 Task: In the  document report.html Use the tool word Count 'and display word count while typing'. Find the word using Dictionary 'commitment'. Below name insert the link: www.instagram.com
Action: Mouse moved to (346, 441)
Screenshot: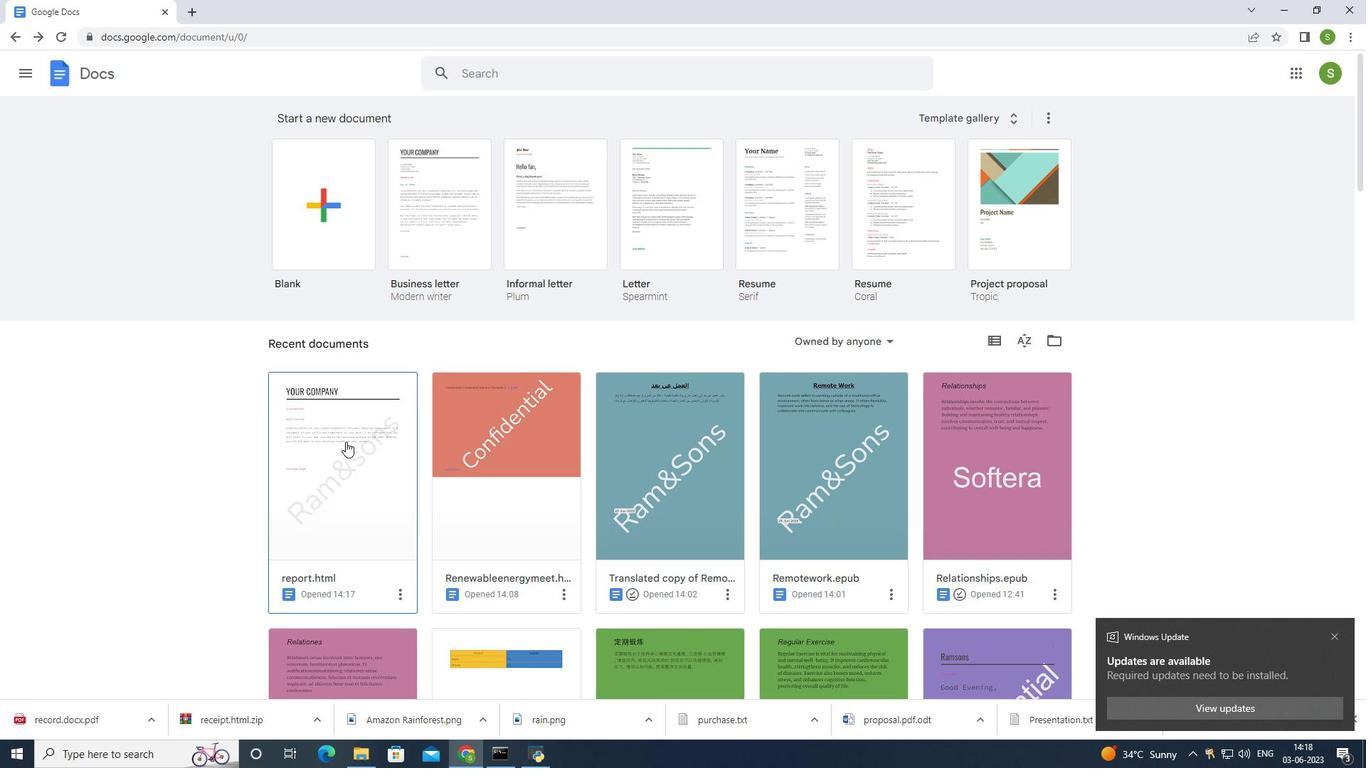 
Action: Mouse pressed left at (346, 441)
Screenshot: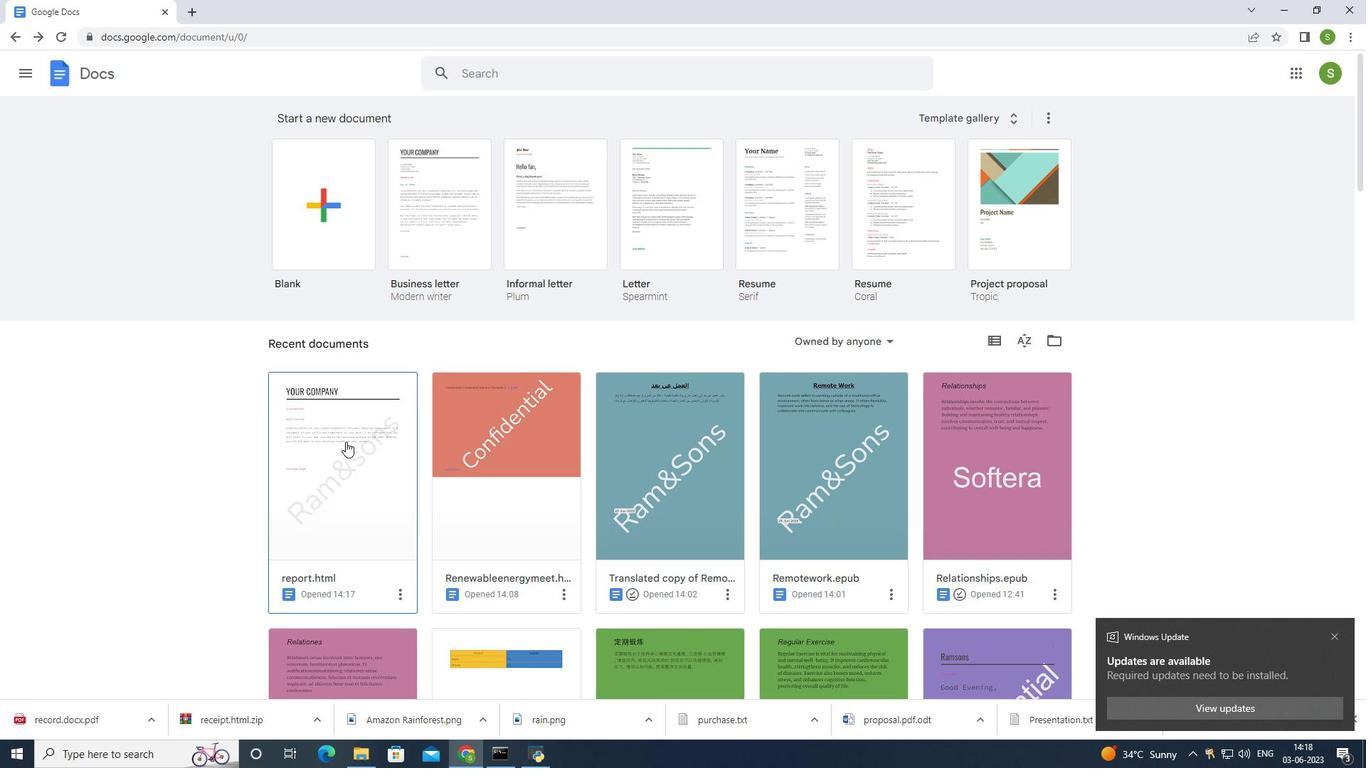 
Action: Mouse moved to (230, 82)
Screenshot: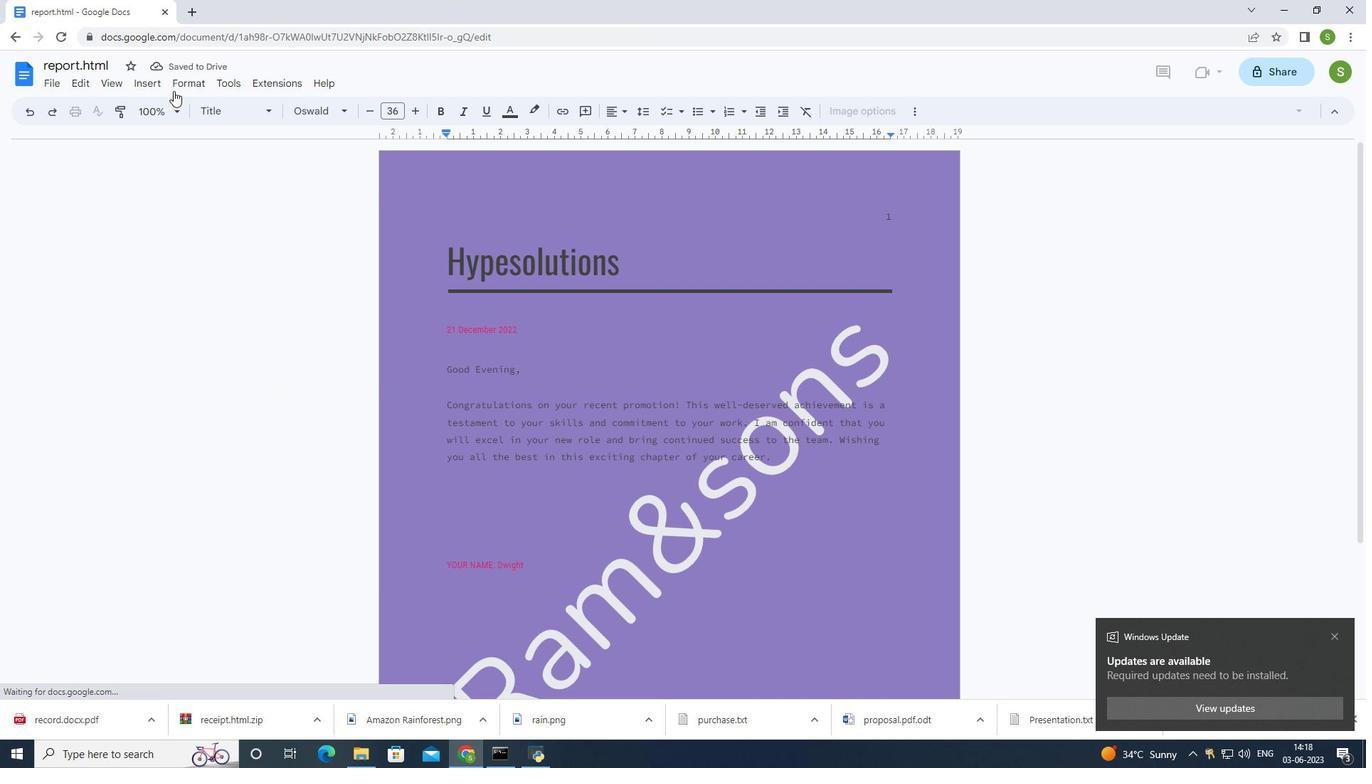 
Action: Mouse pressed left at (230, 82)
Screenshot: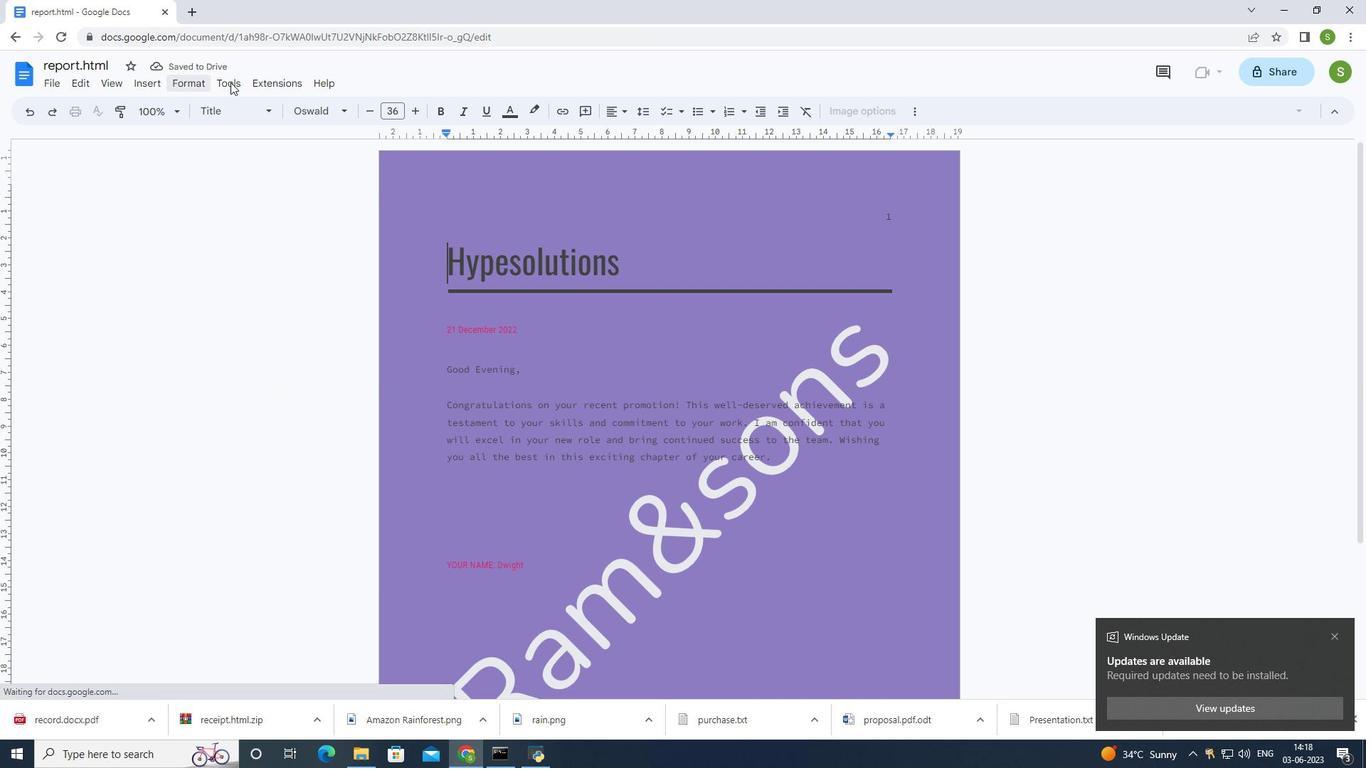 
Action: Mouse moved to (237, 130)
Screenshot: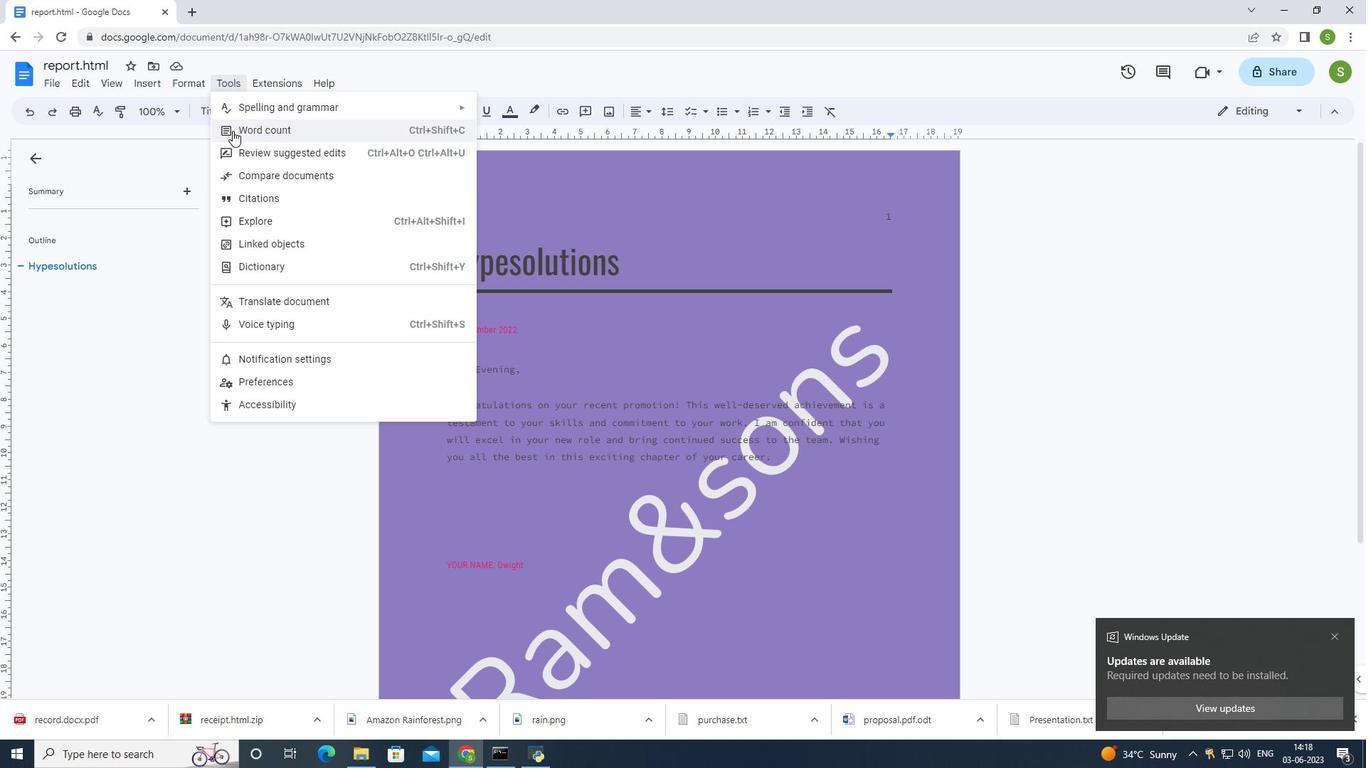 
Action: Mouse pressed left at (237, 130)
Screenshot: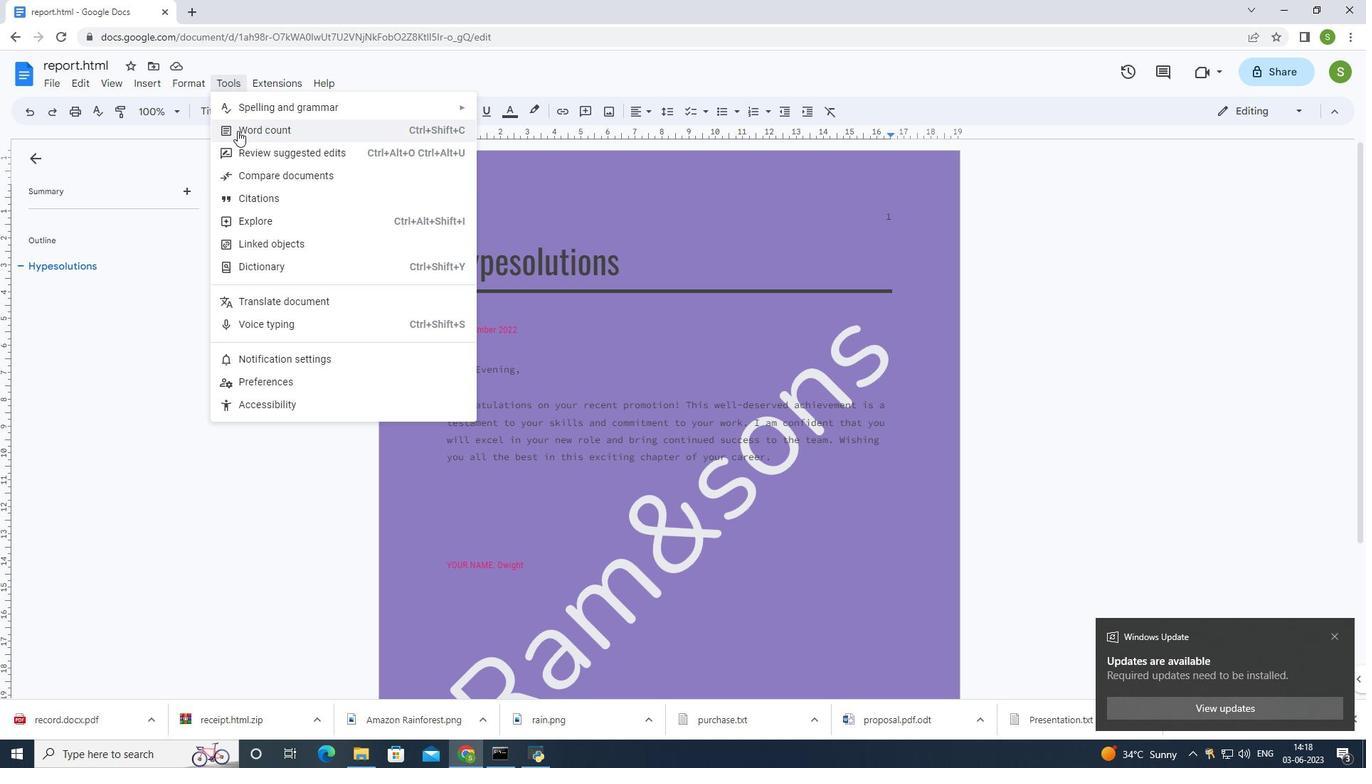 
Action: Mouse moved to (590, 438)
Screenshot: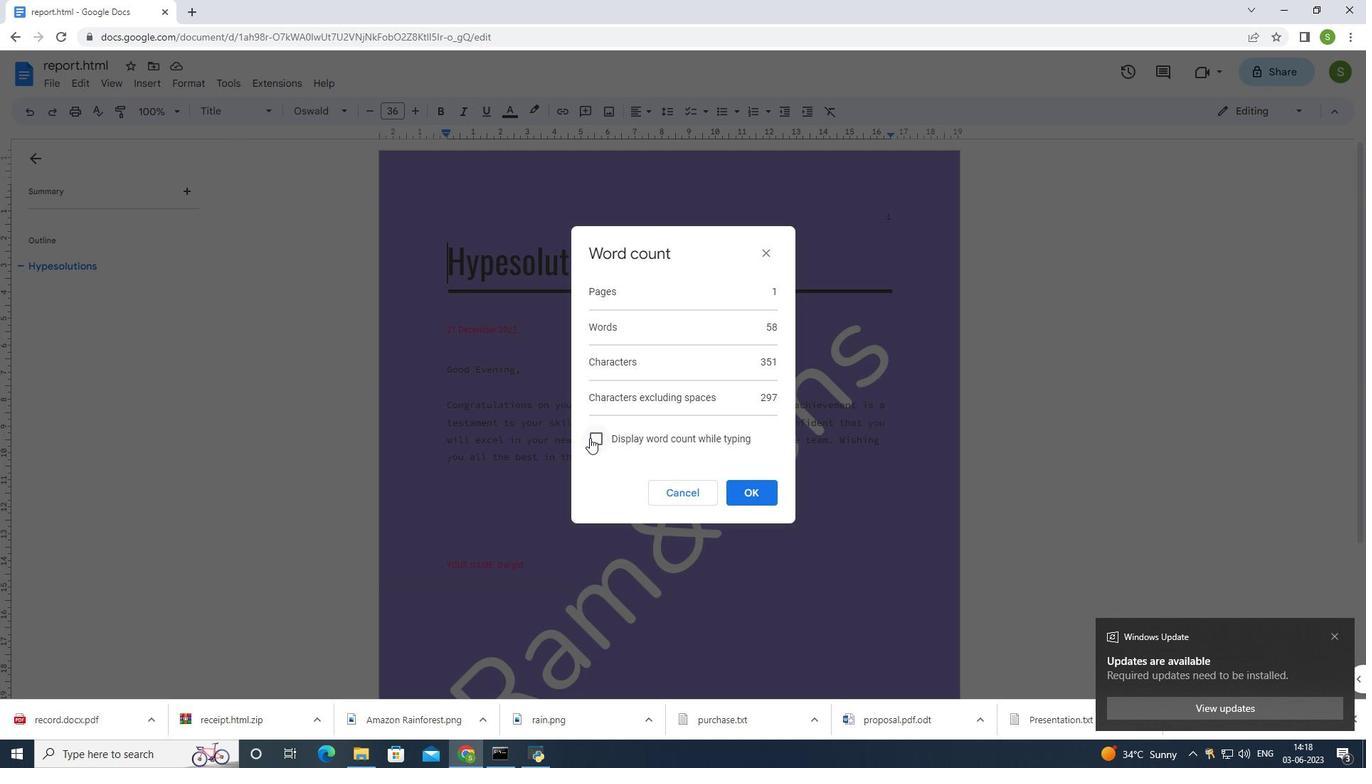 
Action: Mouse pressed left at (590, 438)
Screenshot: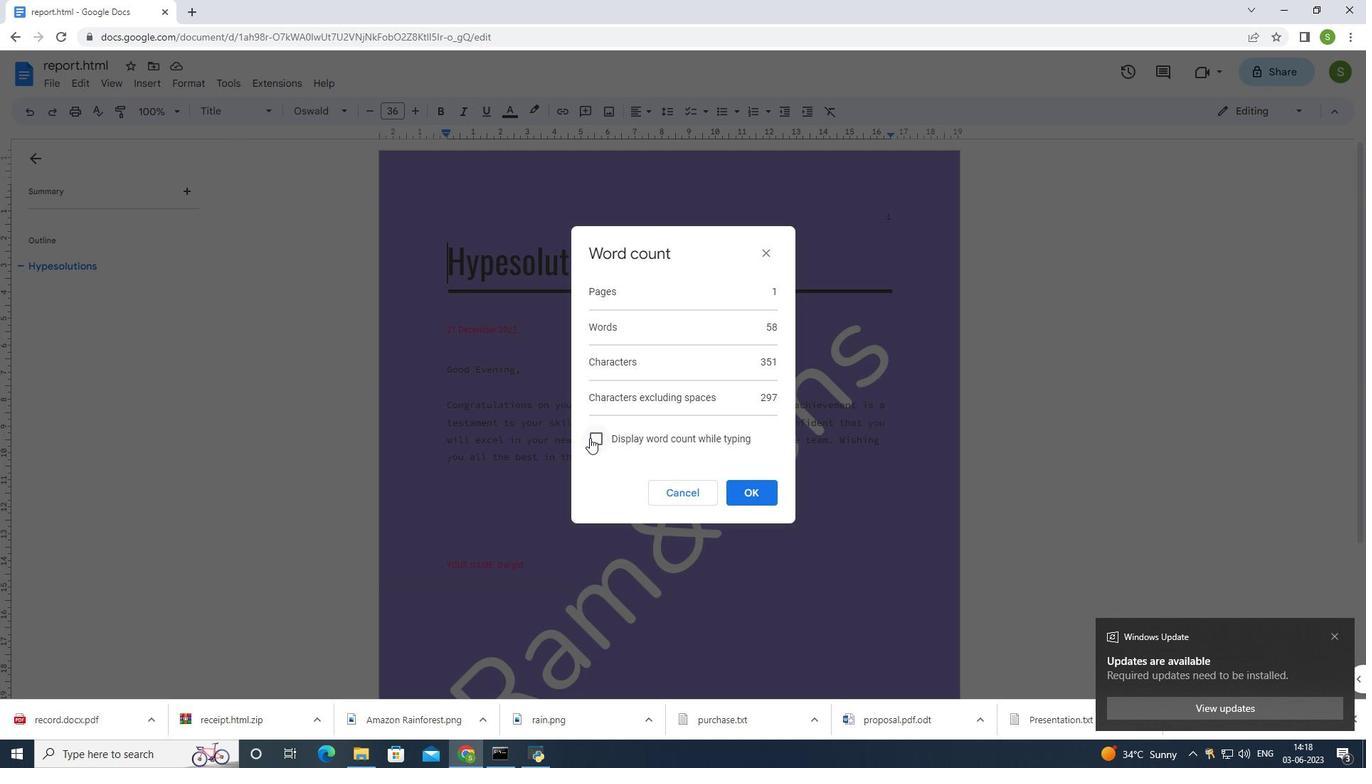 
Action: Mouse moved to (764, 496)
Screenshot: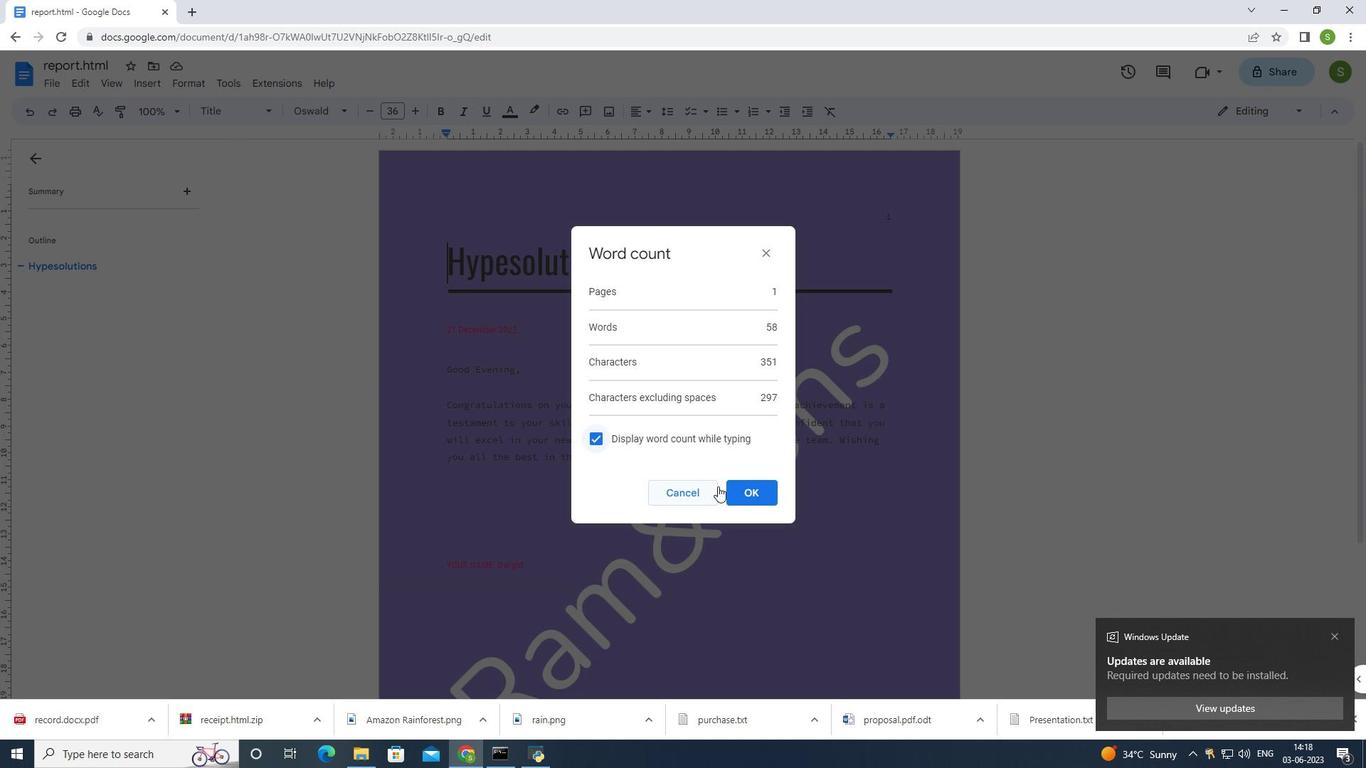 
Action: Mouse pressed left at (764, 496)
Screenshot: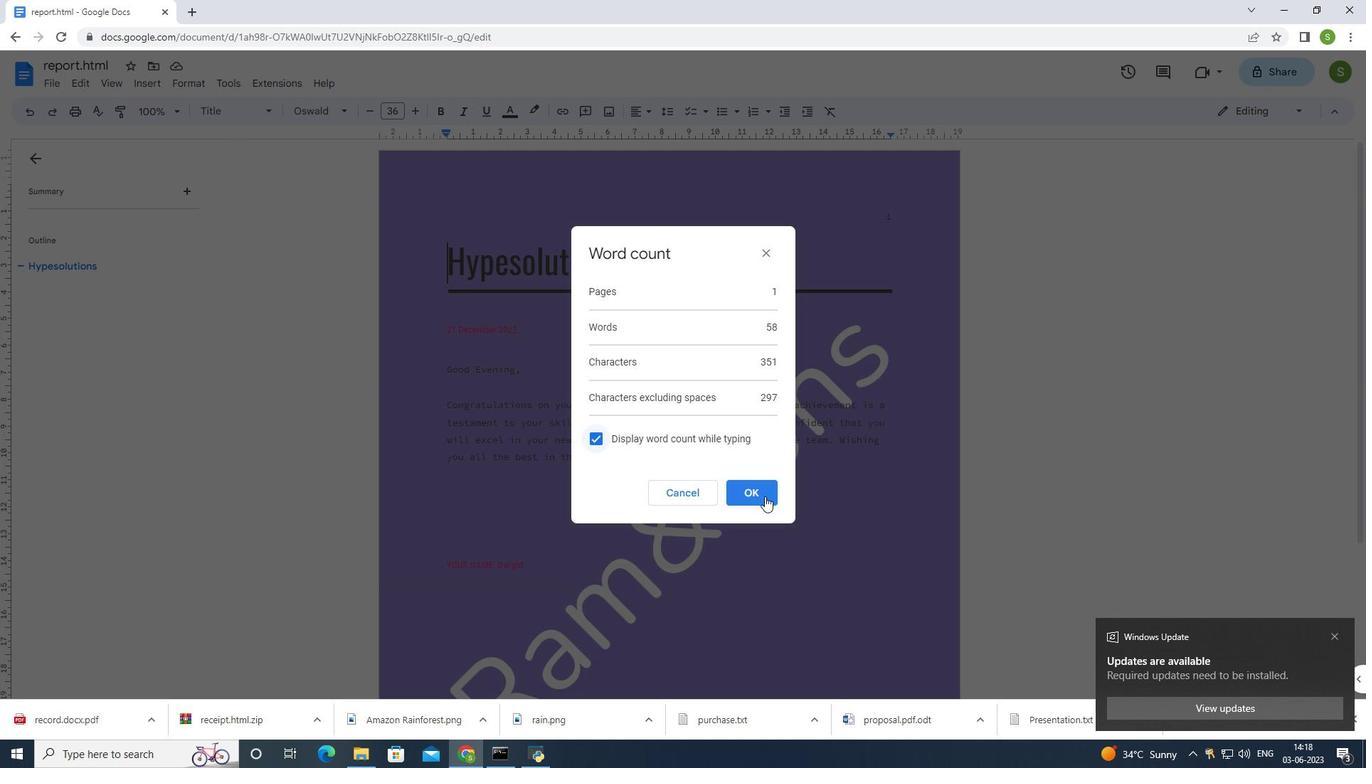 
Action: Mouse moved to (227, 83)
Screenshot: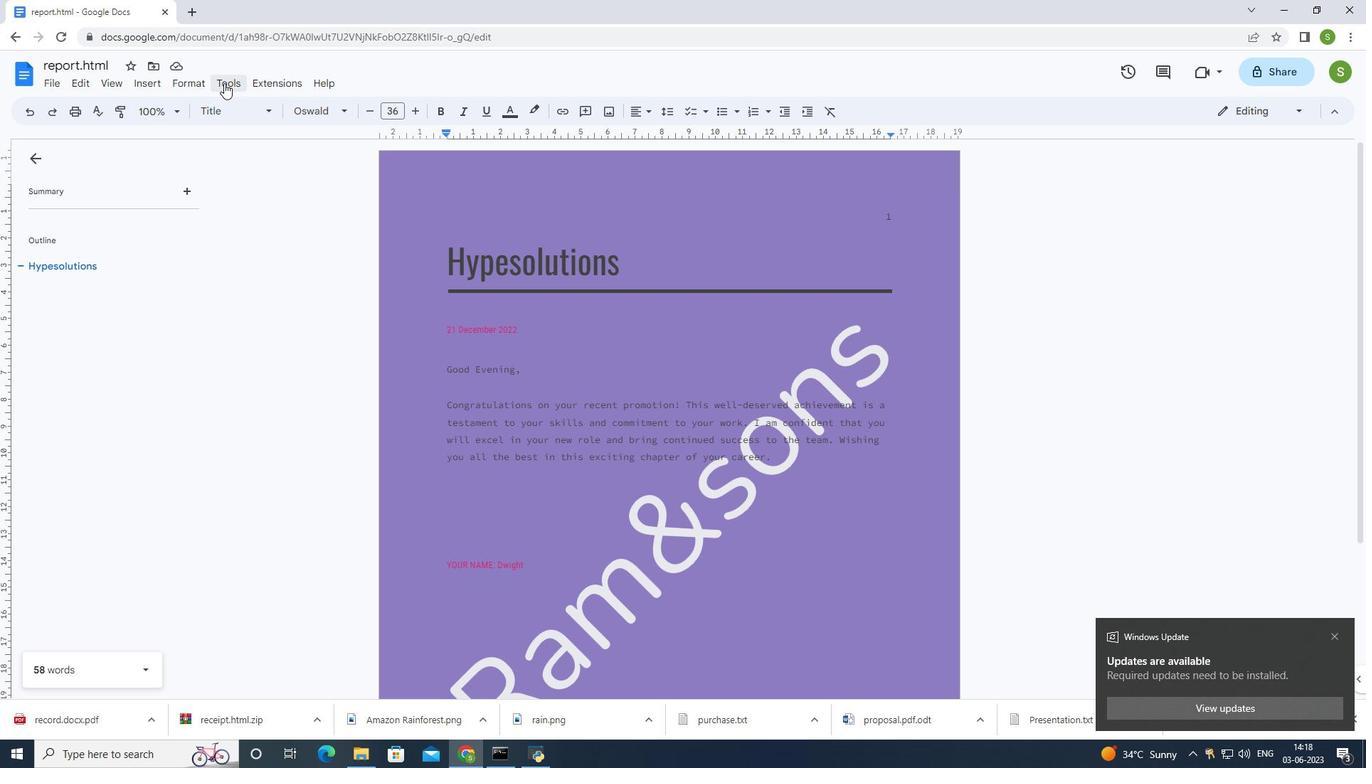 
Action: Mouse pressed left at (227, 83)
Screenshot: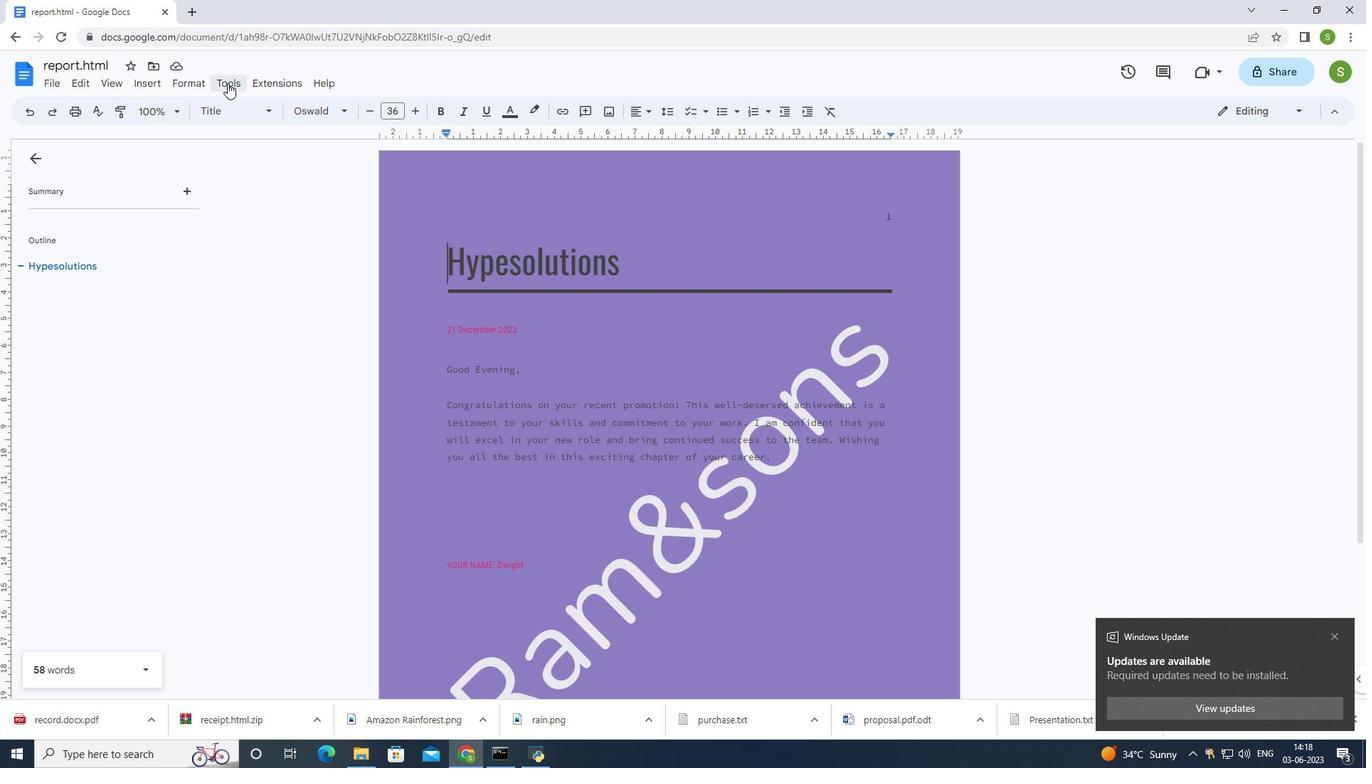 
Action: Mouse moved to (237, 270)
Screenshot: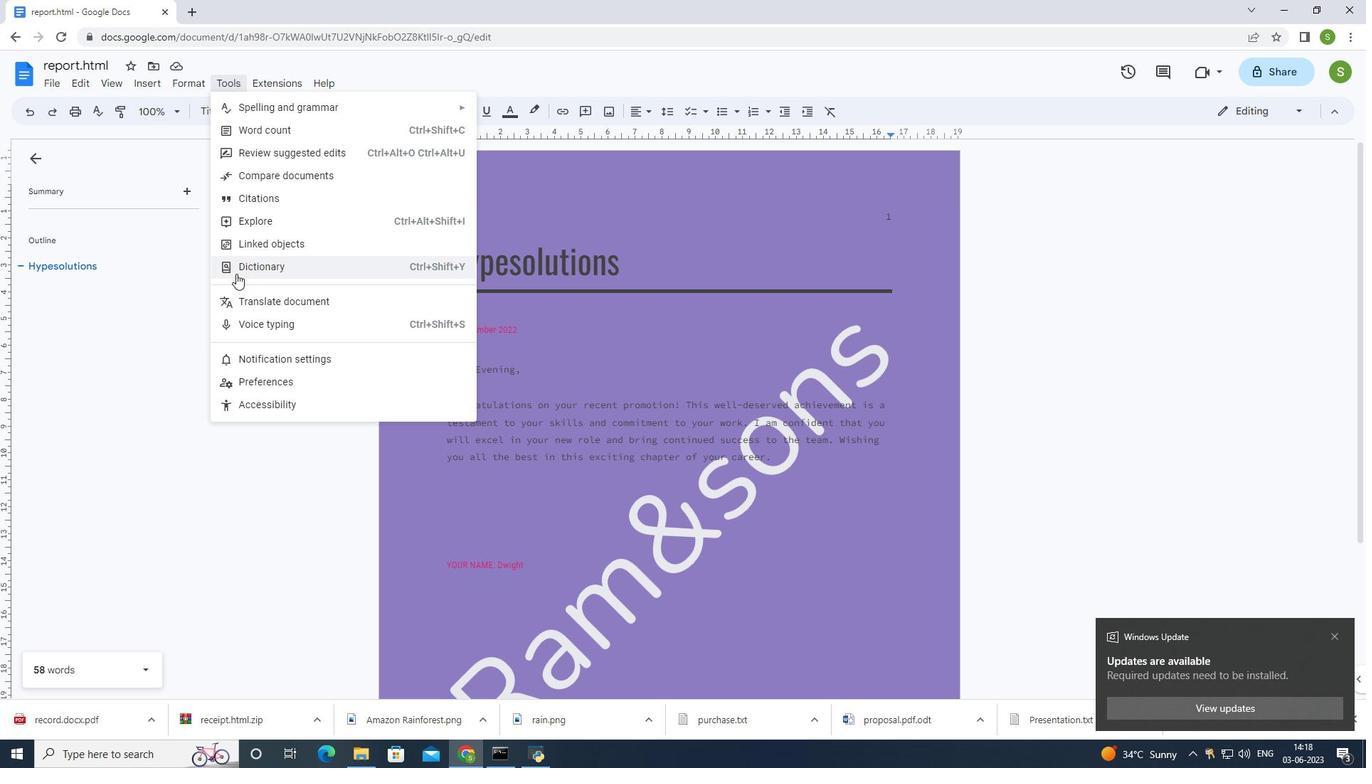 
Action: Mouse pressed left at (237, 270)
Screenshot: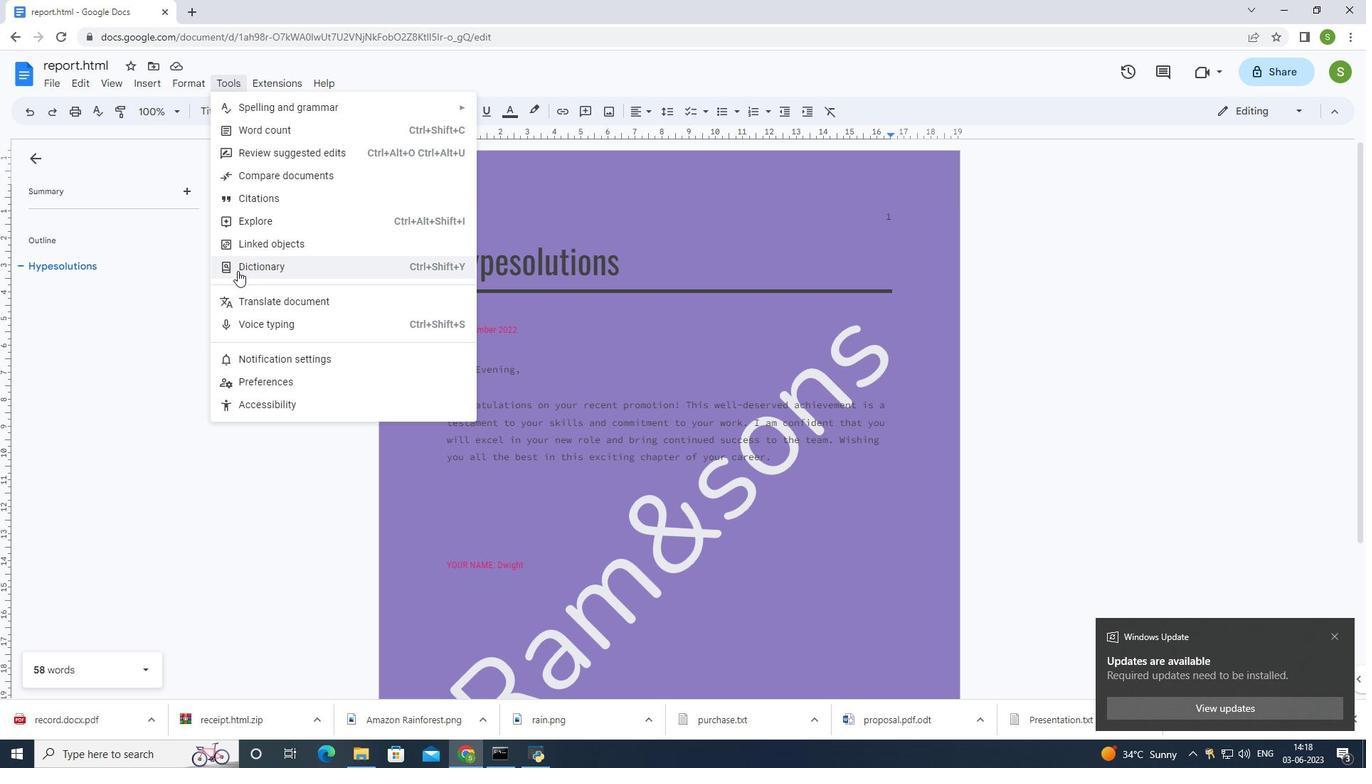 
Action: Mouse moved to (1243, 157)
Screenshot: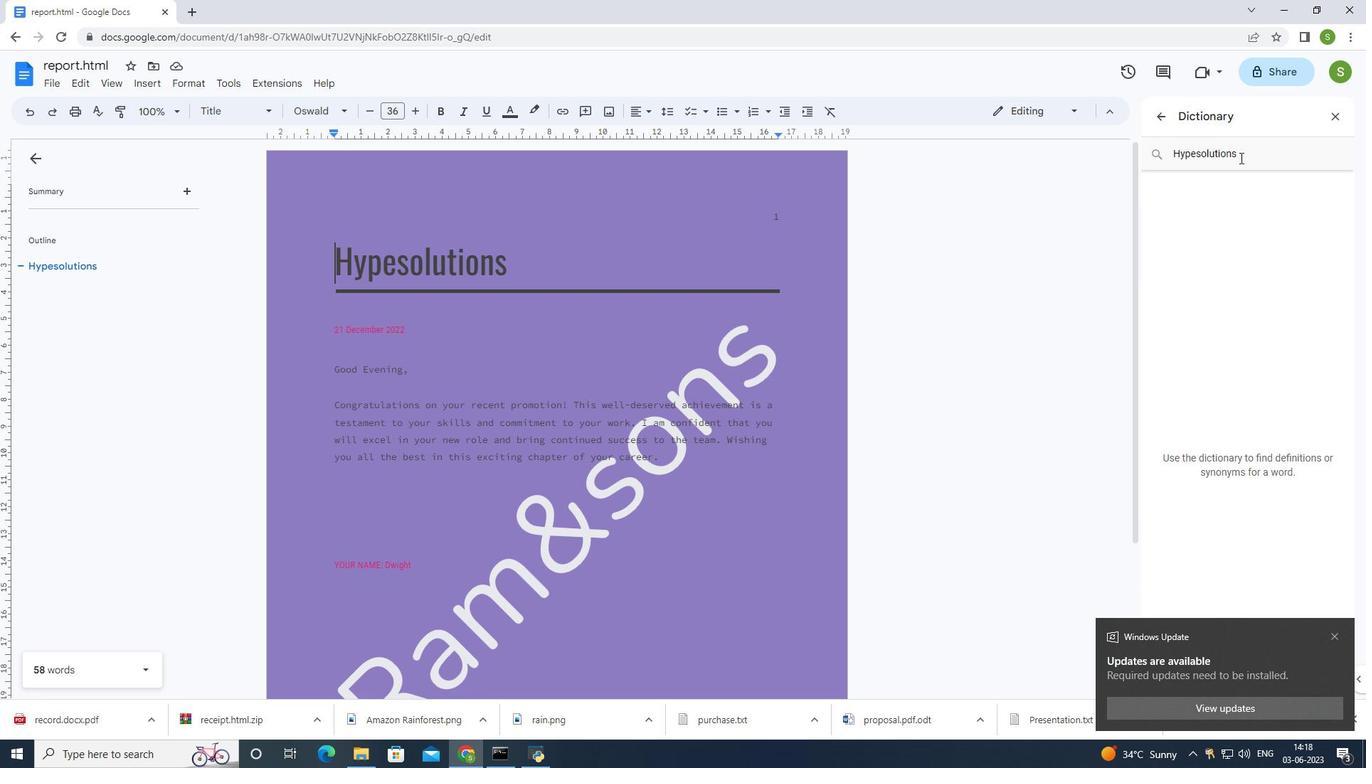 
Action: Mouse pressed left at (1243, 157)
Screenshot: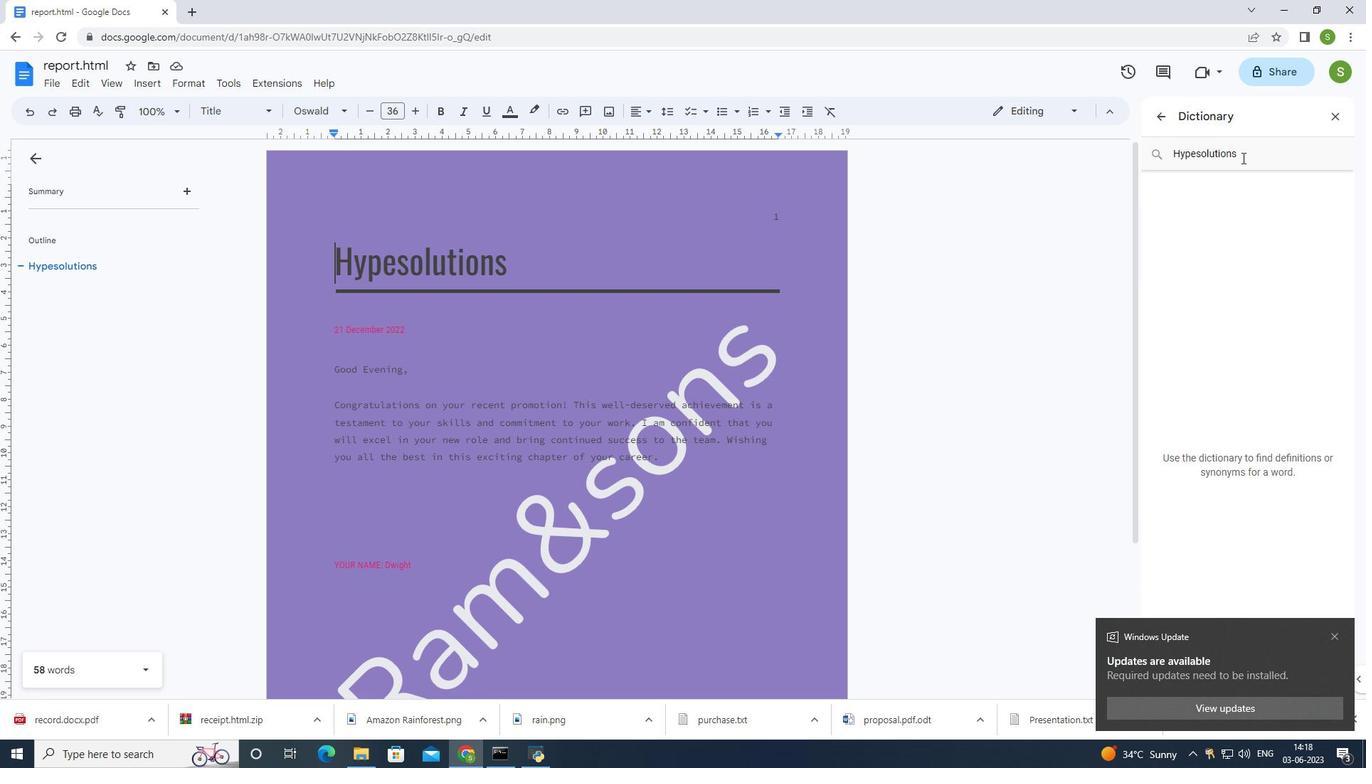 
Action: Mouse moved to (1243, 157)
Screenshot: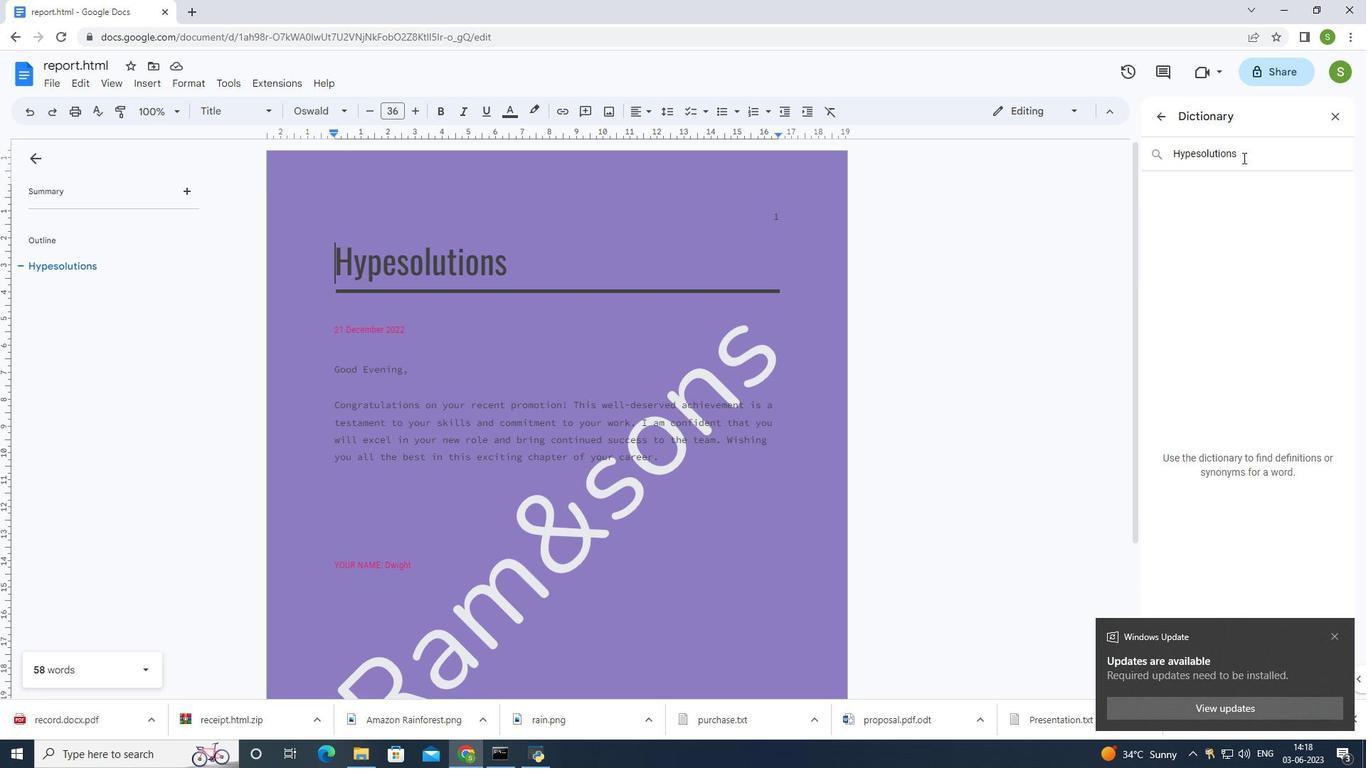 
Action: Key pressed <Key.backspace>
Screenshot: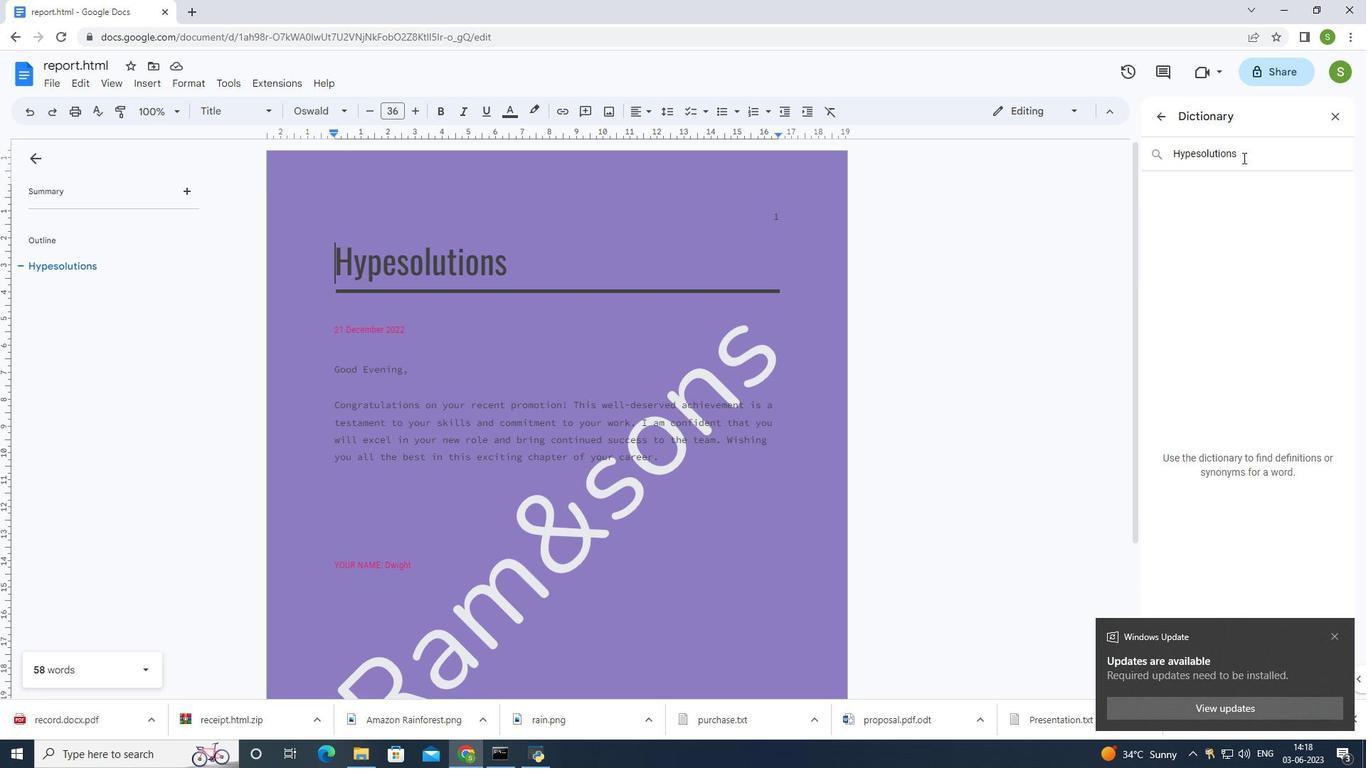 
Action: Mouse moved to (1243, 157)
Screenshot: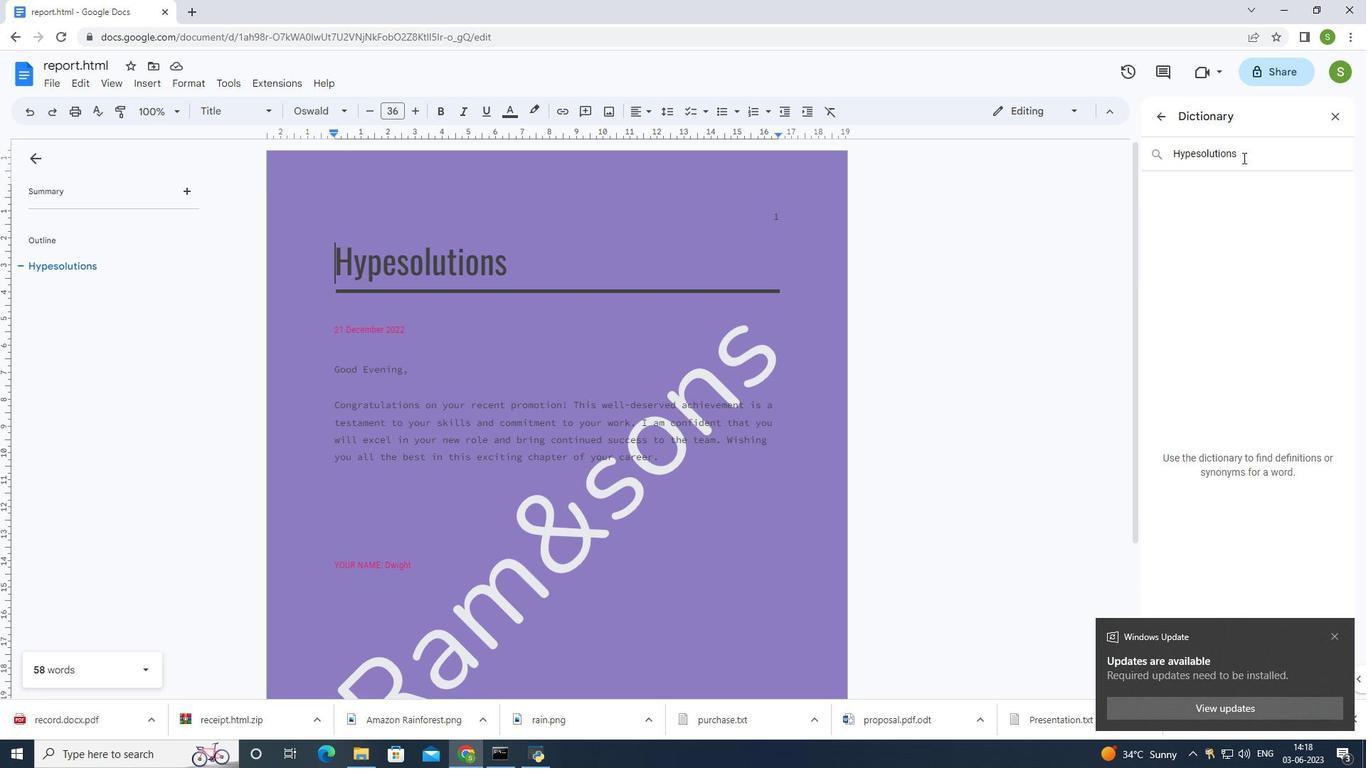 
Action: Key pressed <Key.backspace><Key.backspace><Key.backspace><Key.backspace><Key.backspace><Key.backspace><Key.backspace><Key.backspace><Key.backspace><Key.backspace><Key.backspace><Key.backspace><Key.backspace><Key.backspace>commitment<Key.enter>
Screenshot: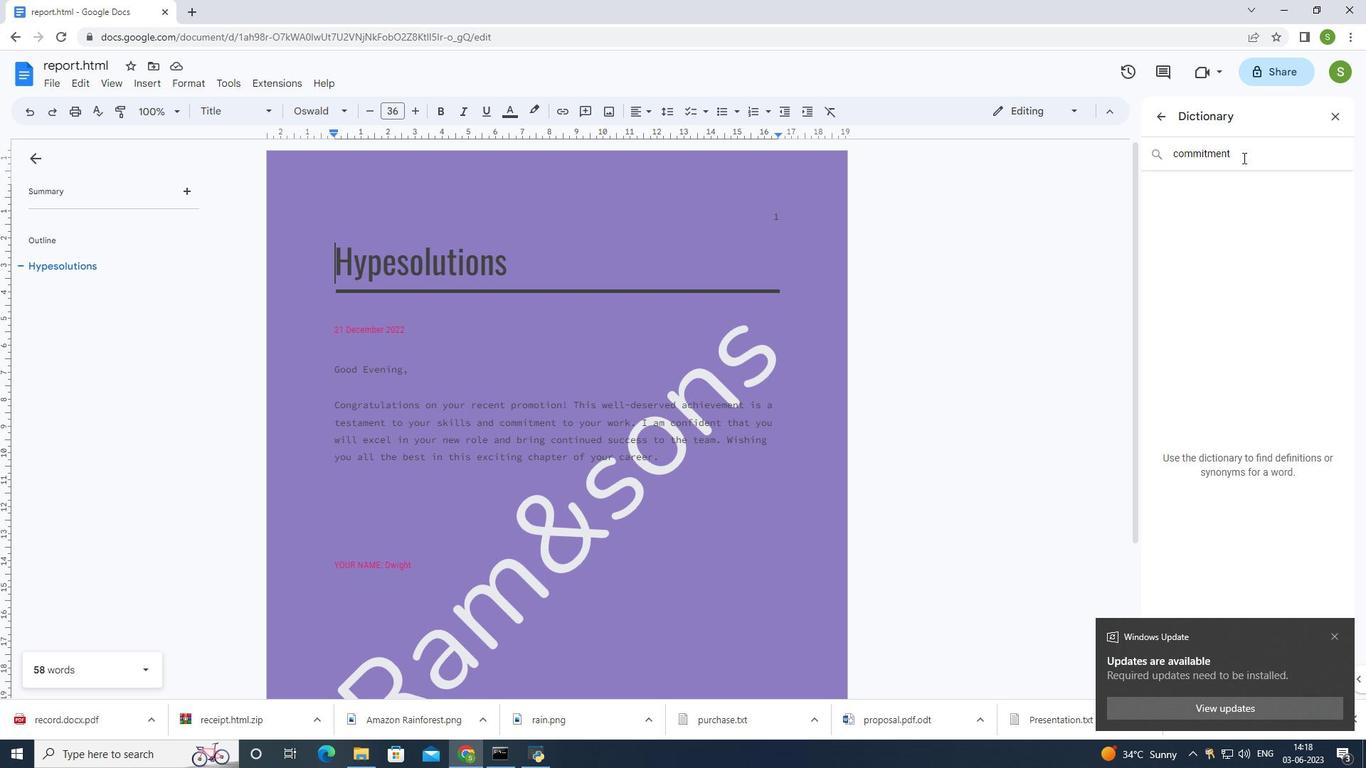 
Action: Mouse moved to (889, 332)
Screenshot: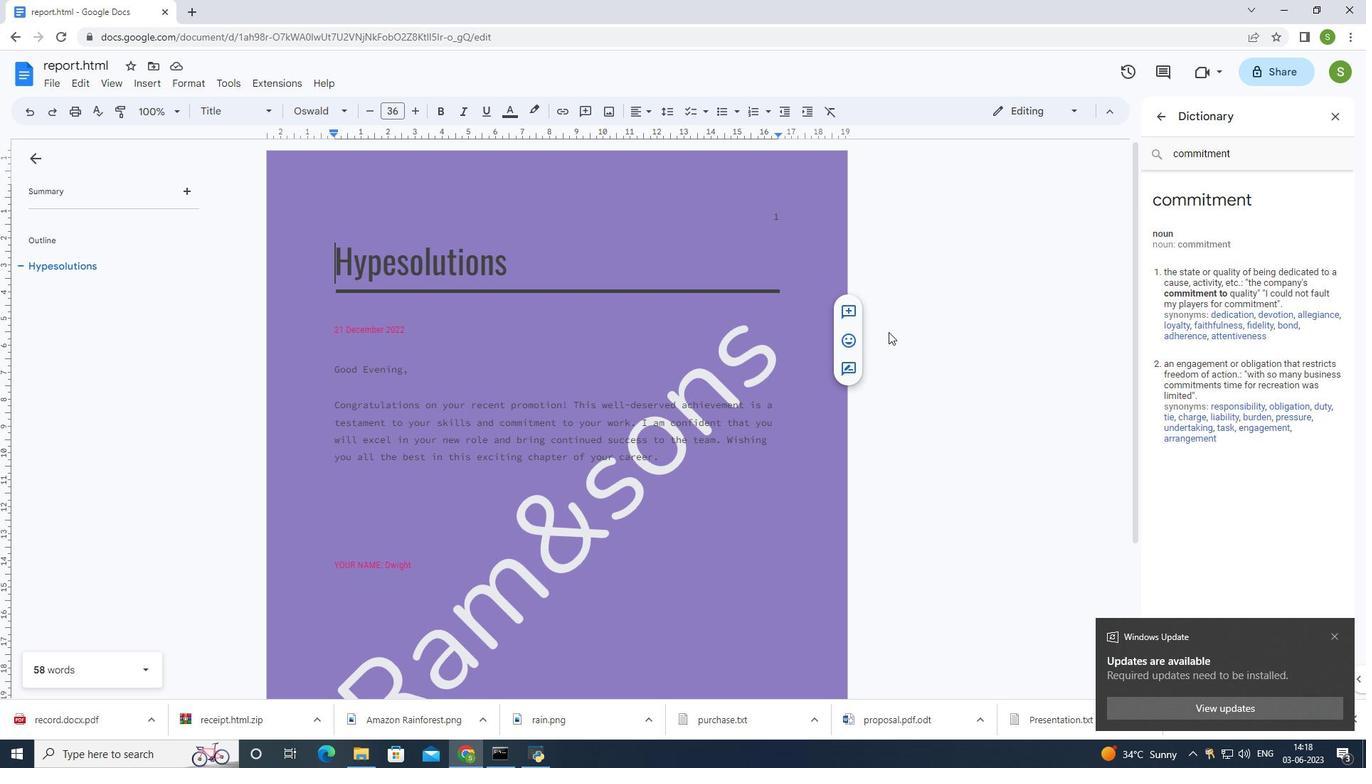 
Action: Mouse scrolled (889, 331) with delta (0, 0)
Screenshot: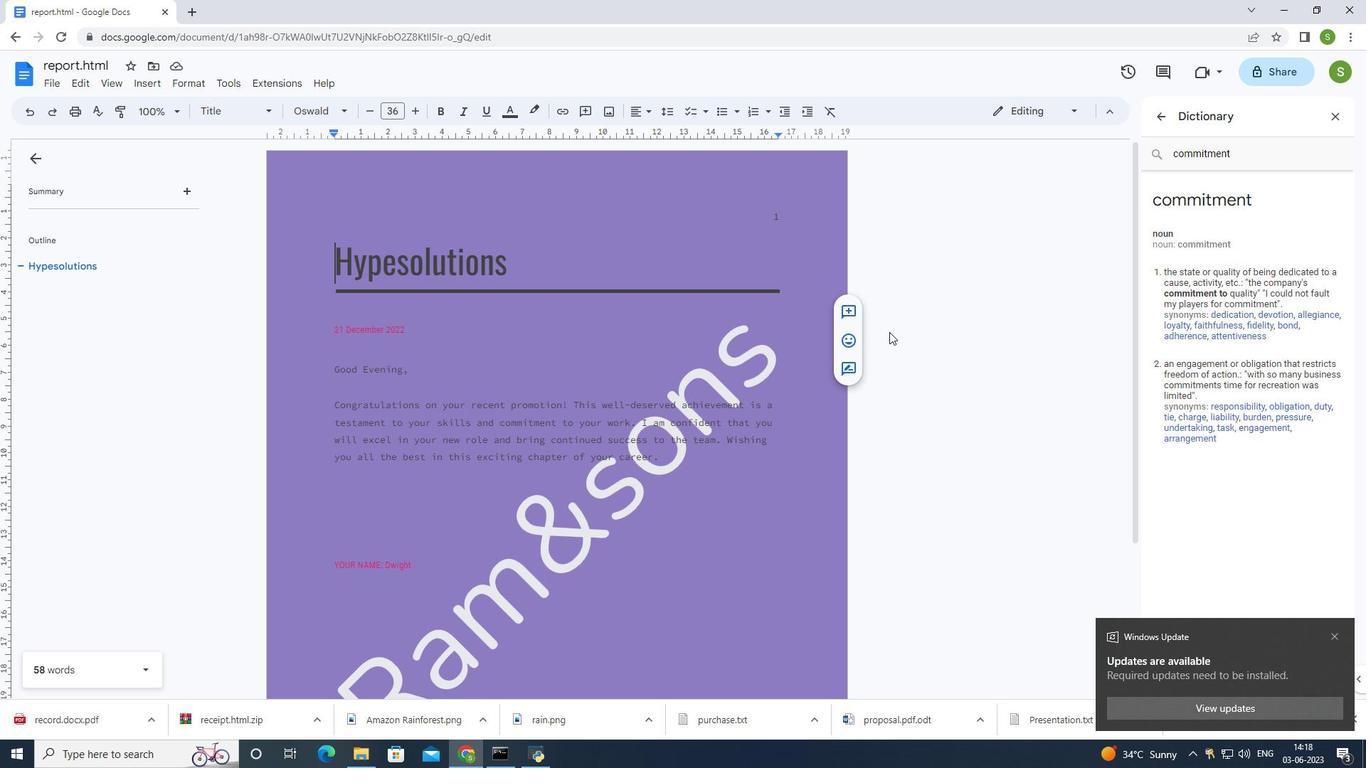 
Action: Mouse scrolled (889, 331) with delta (0, 0)
Screenshot: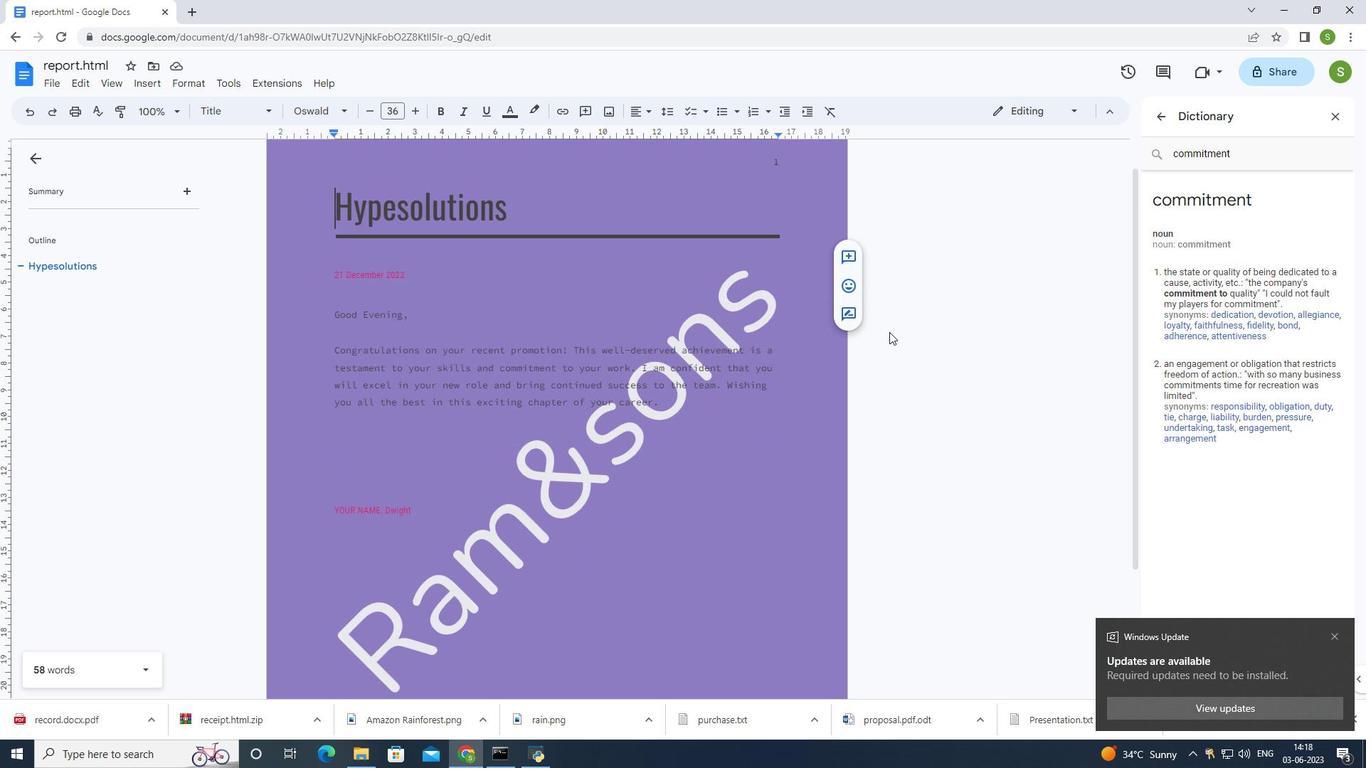 
Action: Mouse scrolled (889, 331) with delta (0, 0)
Screenshot: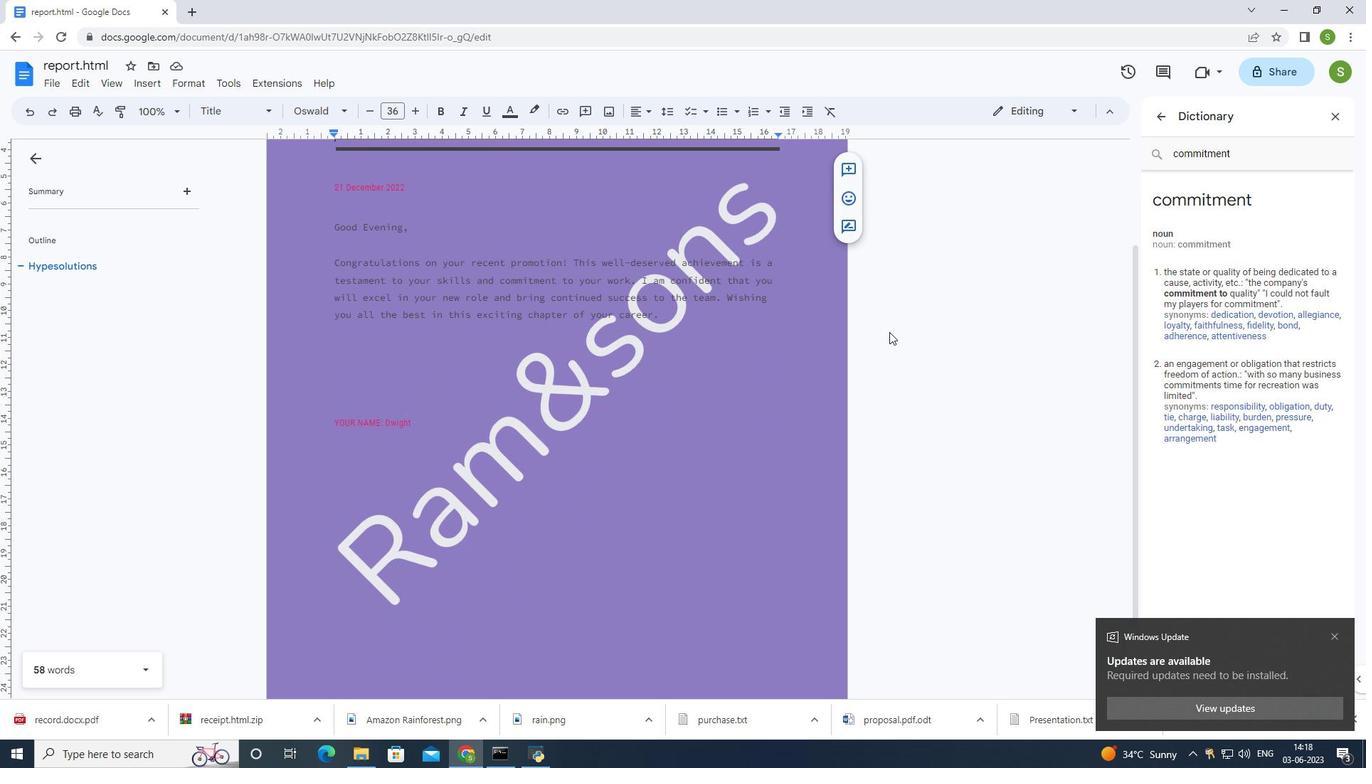 
Action: Mouse moved to (421, 345)
Screenshot: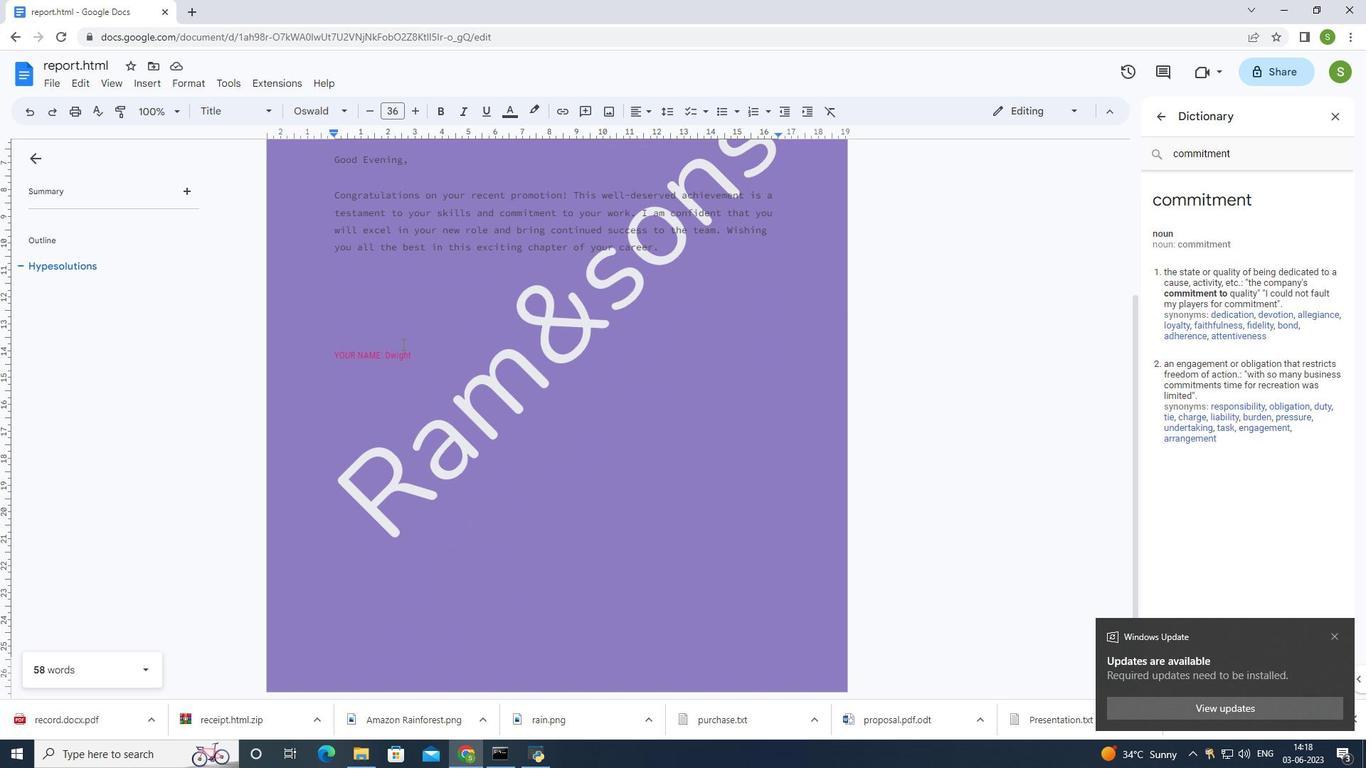 
Action: Mouse pressed left at (421, 345)
Screenshot: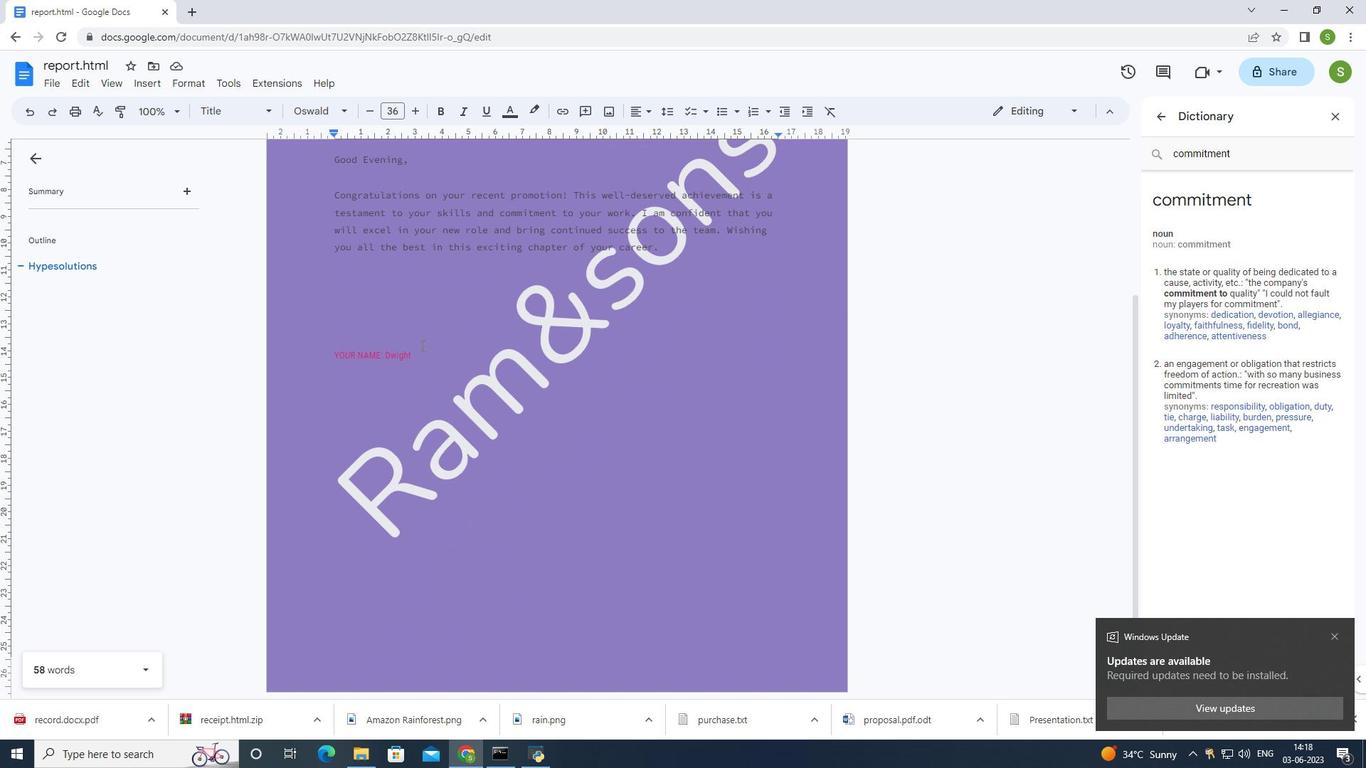 
Action: Mouse moved to (433, 345)
Screenshot: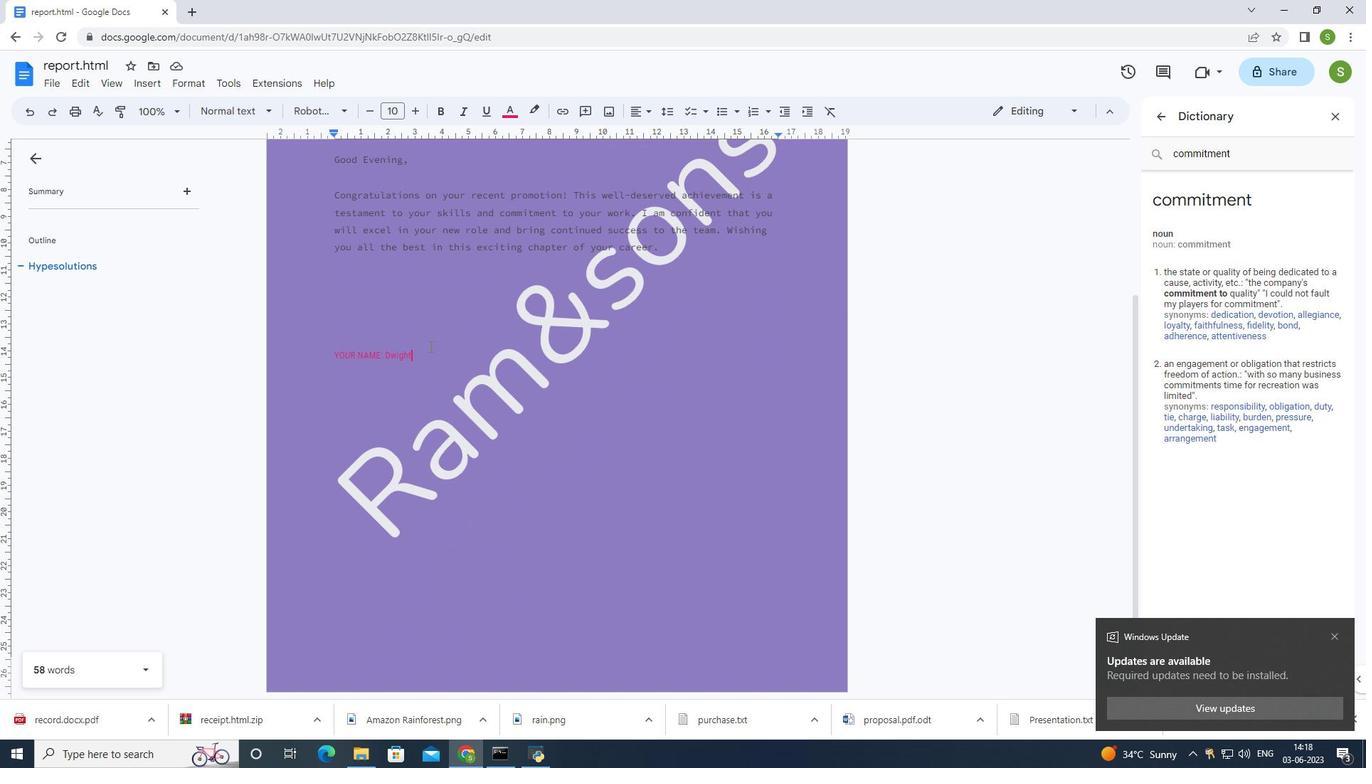 
Action: Key pressed <Key.enter>
Screenshot: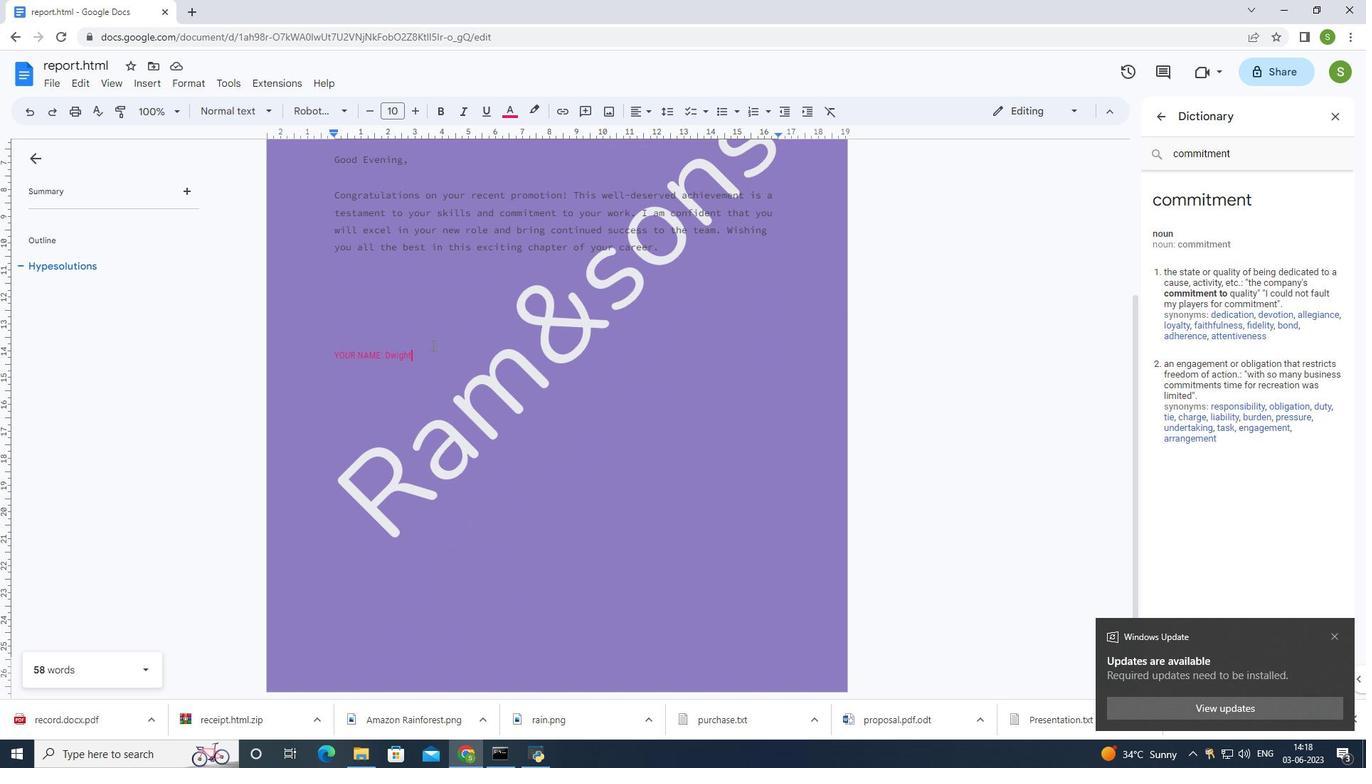 
Action: Mouse moved to (556, 110)
Screenshot: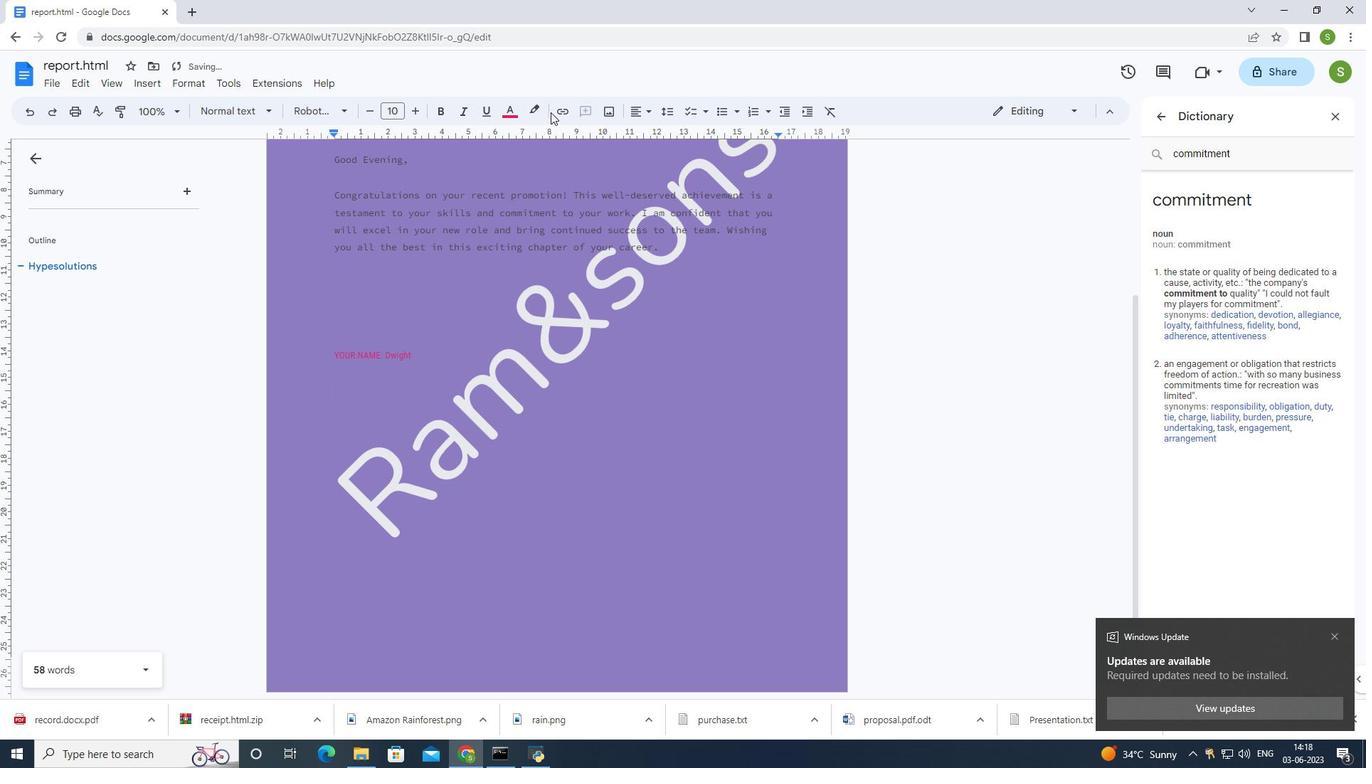 
Action: Mouse pressed left at (556, 110)
Screenshot: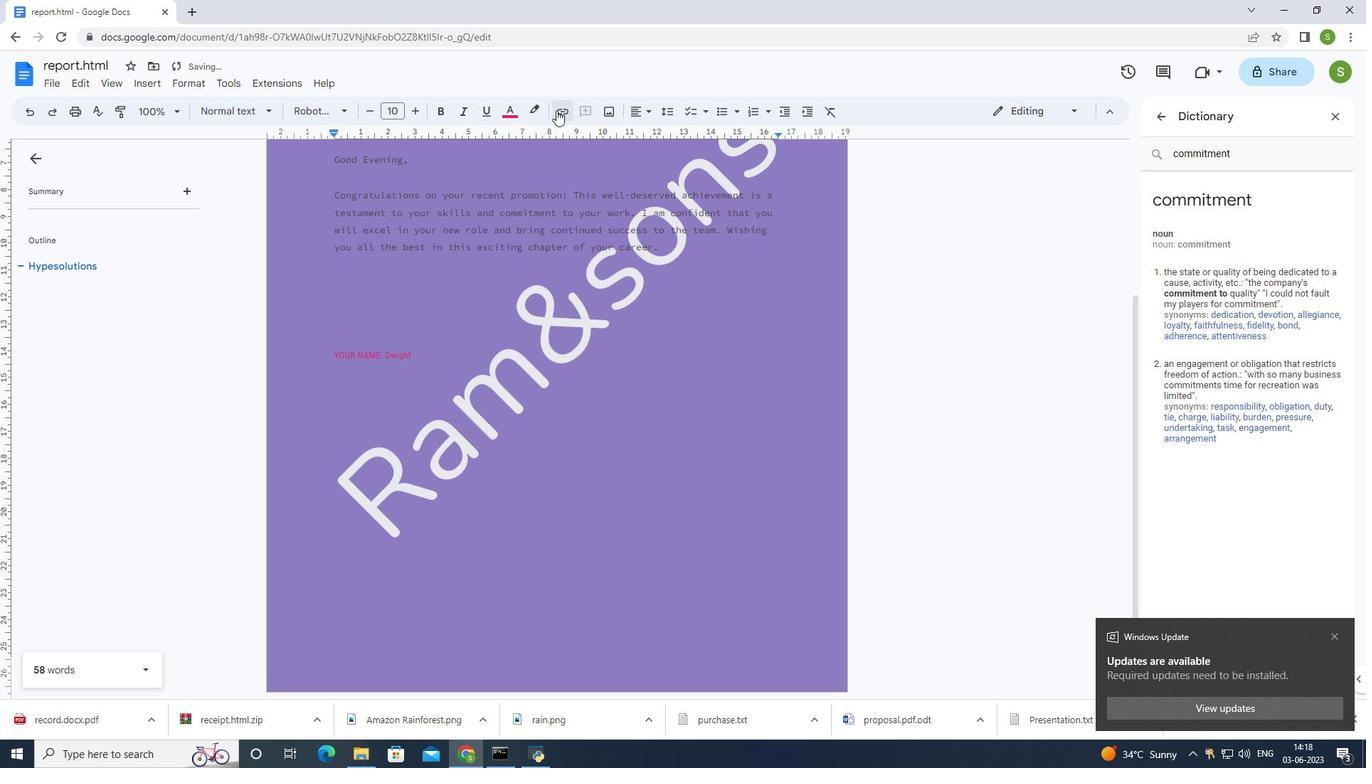 
Action: Mouse moved to (530, 365)
Screenshot: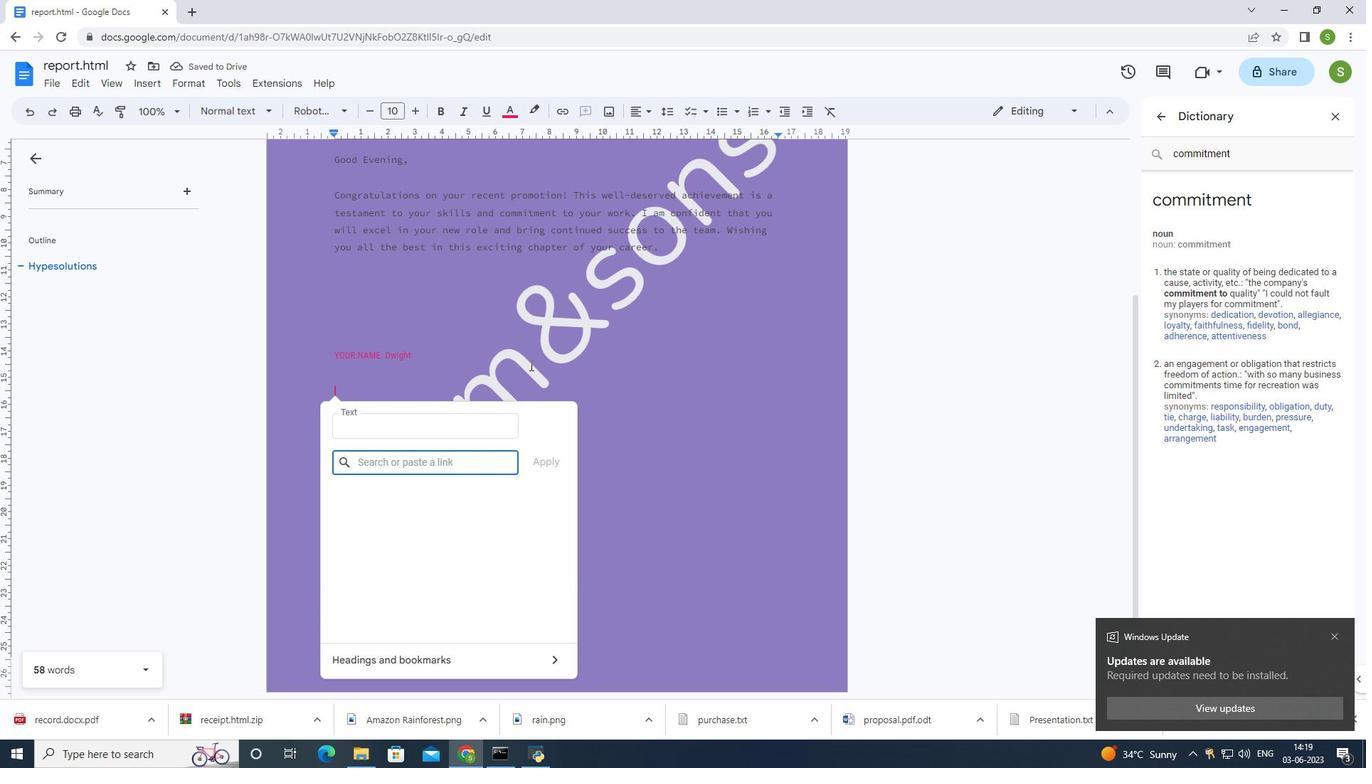 
Action: Key pressed www
Screenshot: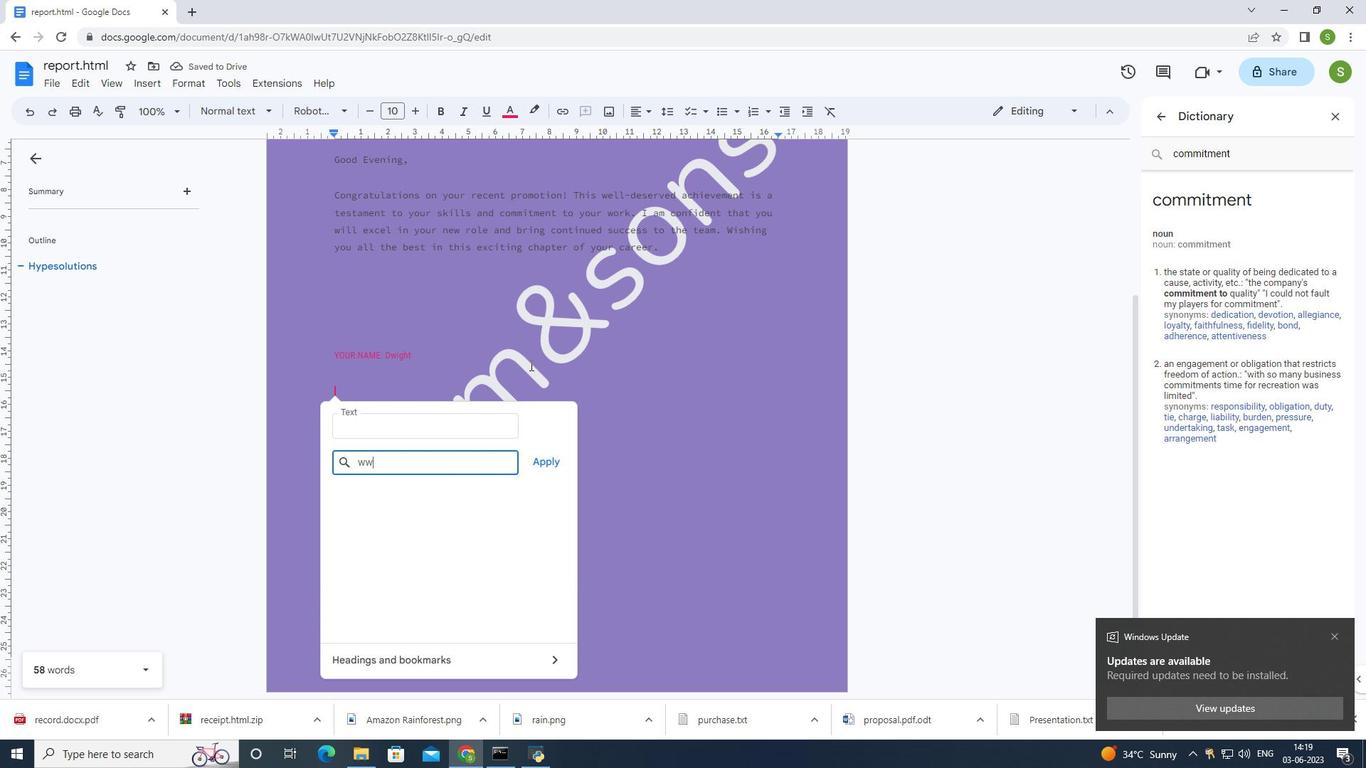 
Action: Mouse moved to (529, 363)
Screenshot: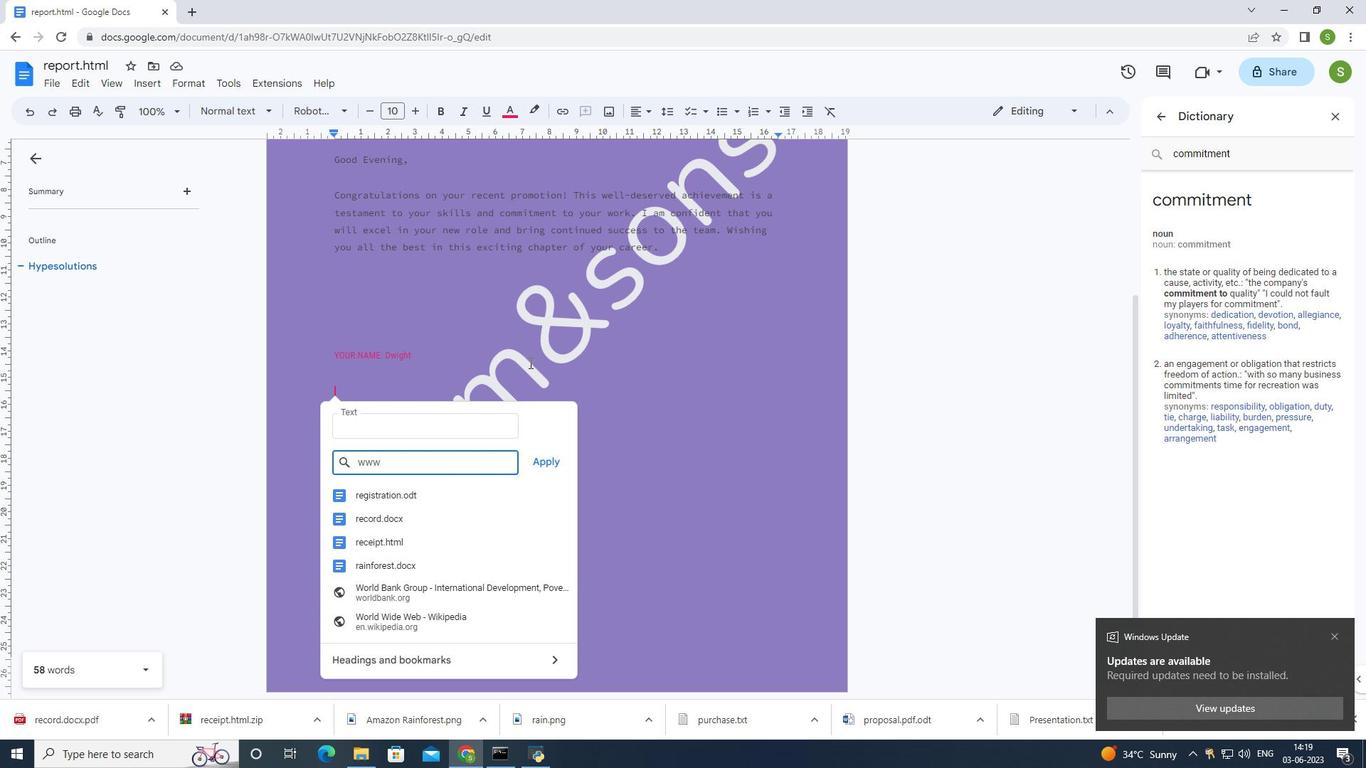 
Action: Key pressed .
Screenshot: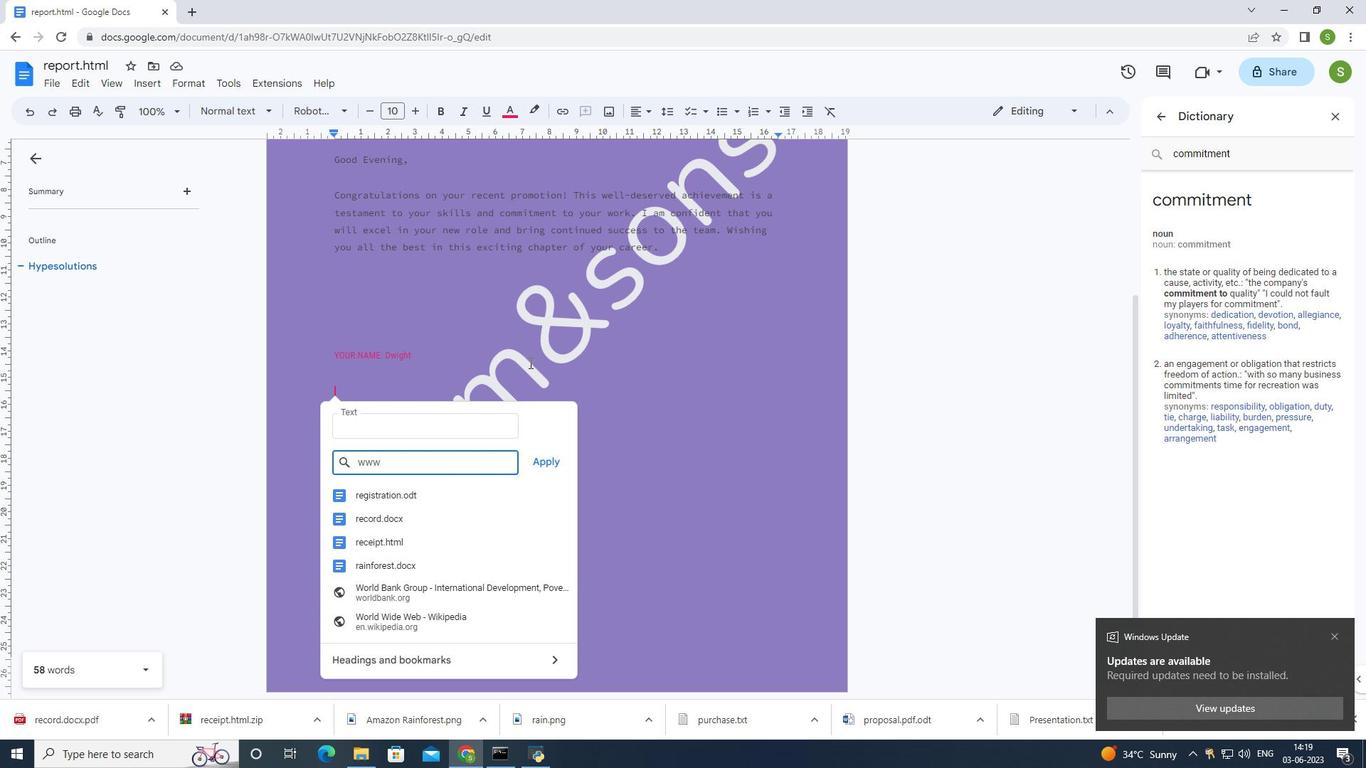 
Action: Mouse moved to (529, 364)
Screenshot: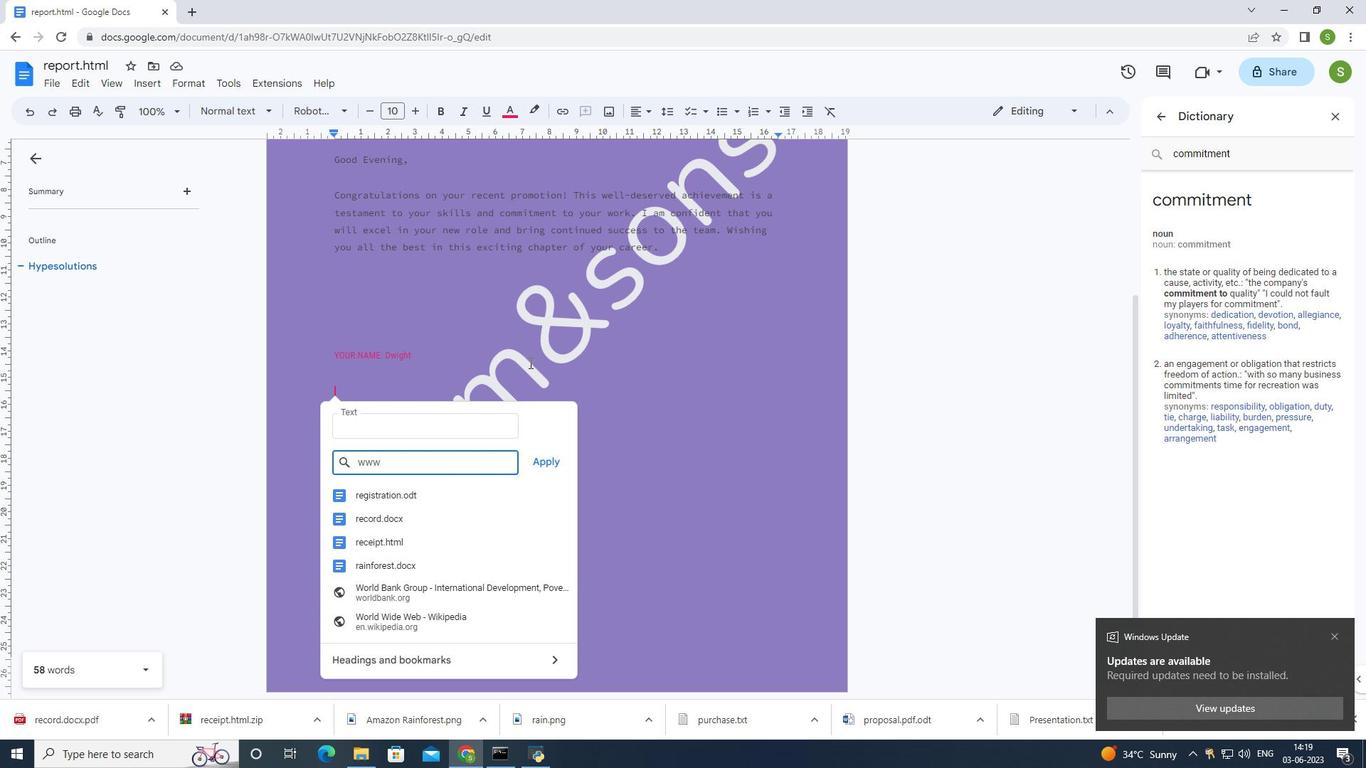 
Action: Key pressed ins
Screenshot: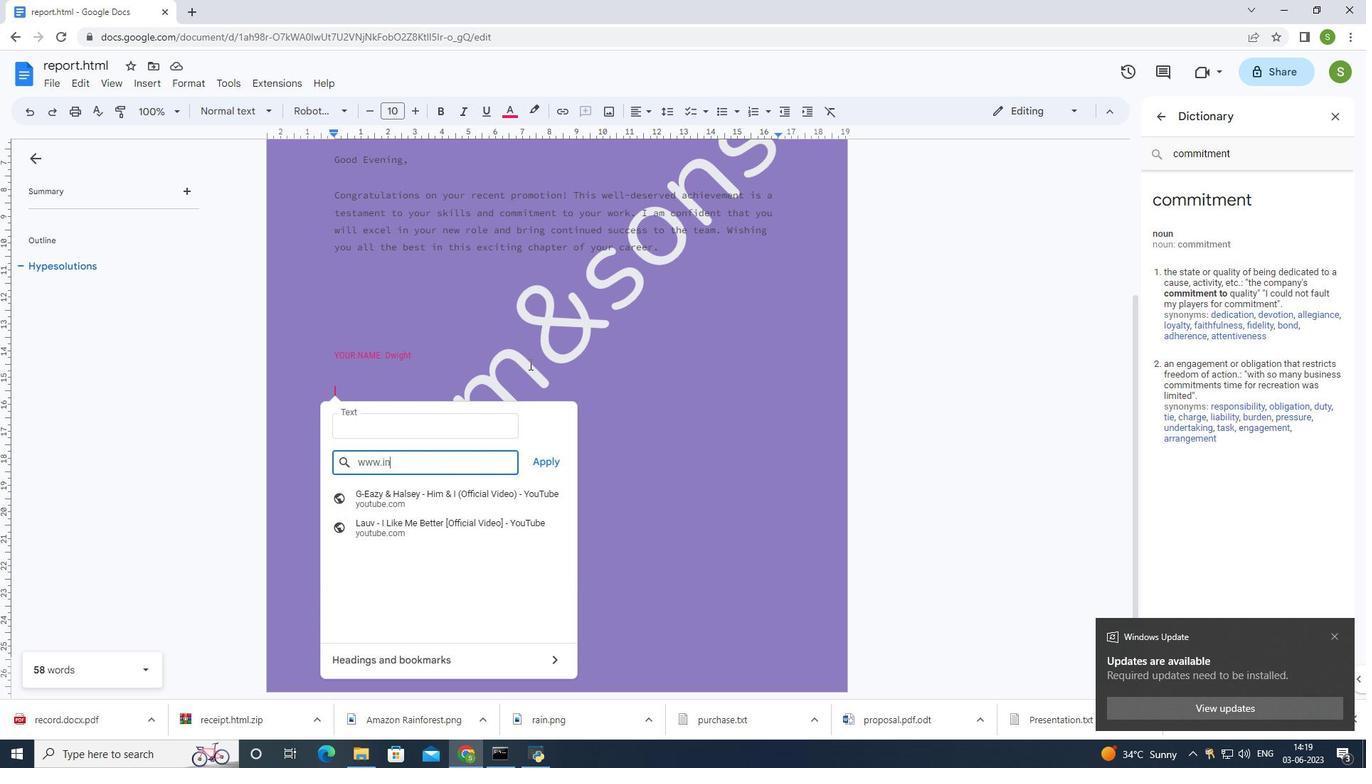 
Action: Mouse moved to (529, 365)
Screenshot: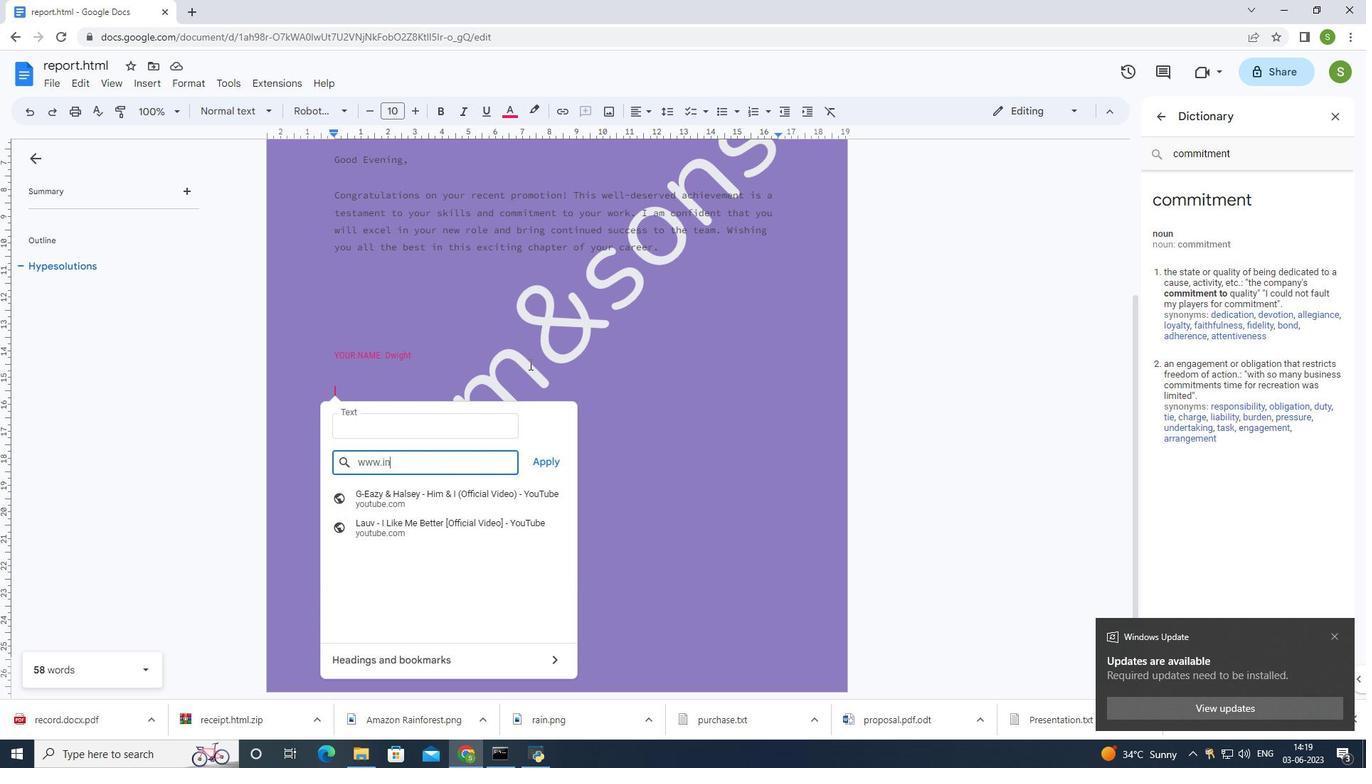 
Action: Key pressed t
Screenshot: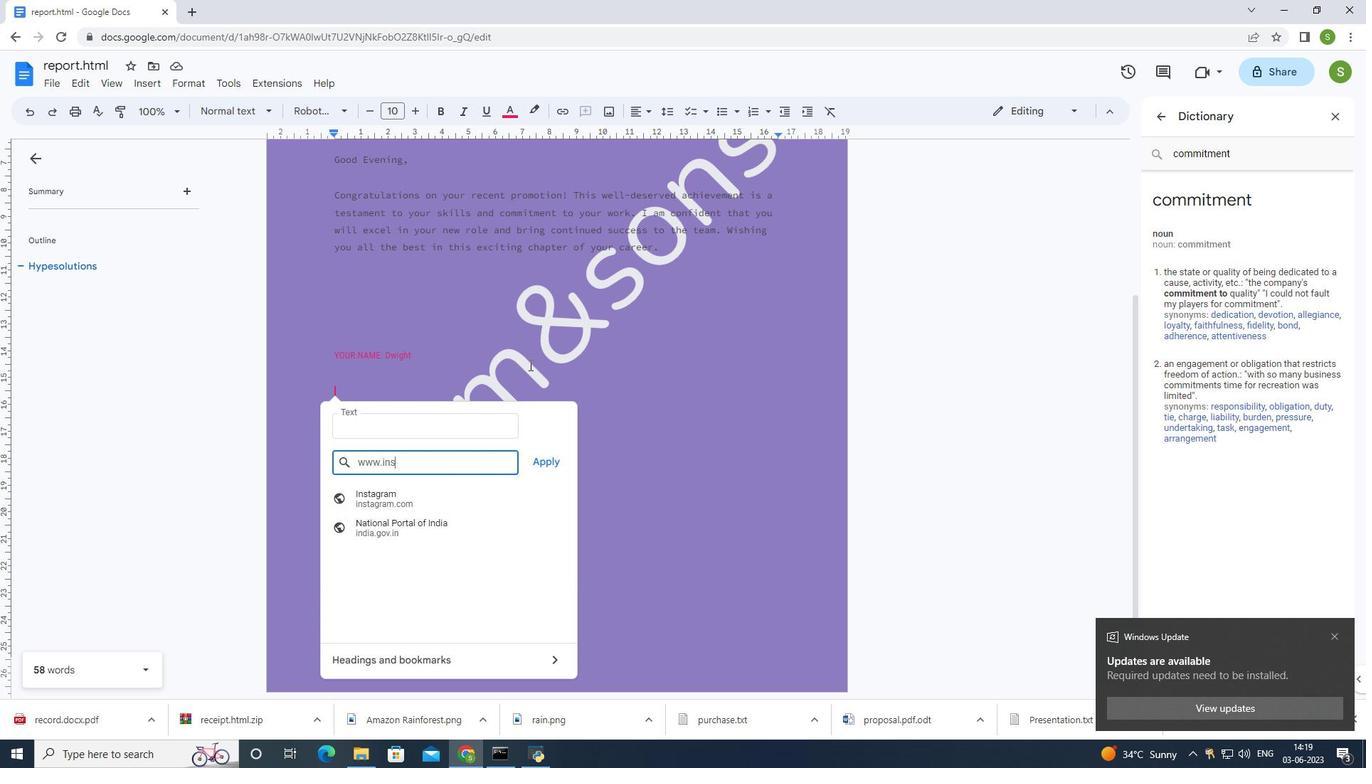 
Action: Mouse moved to (529, 362)
Screenshot: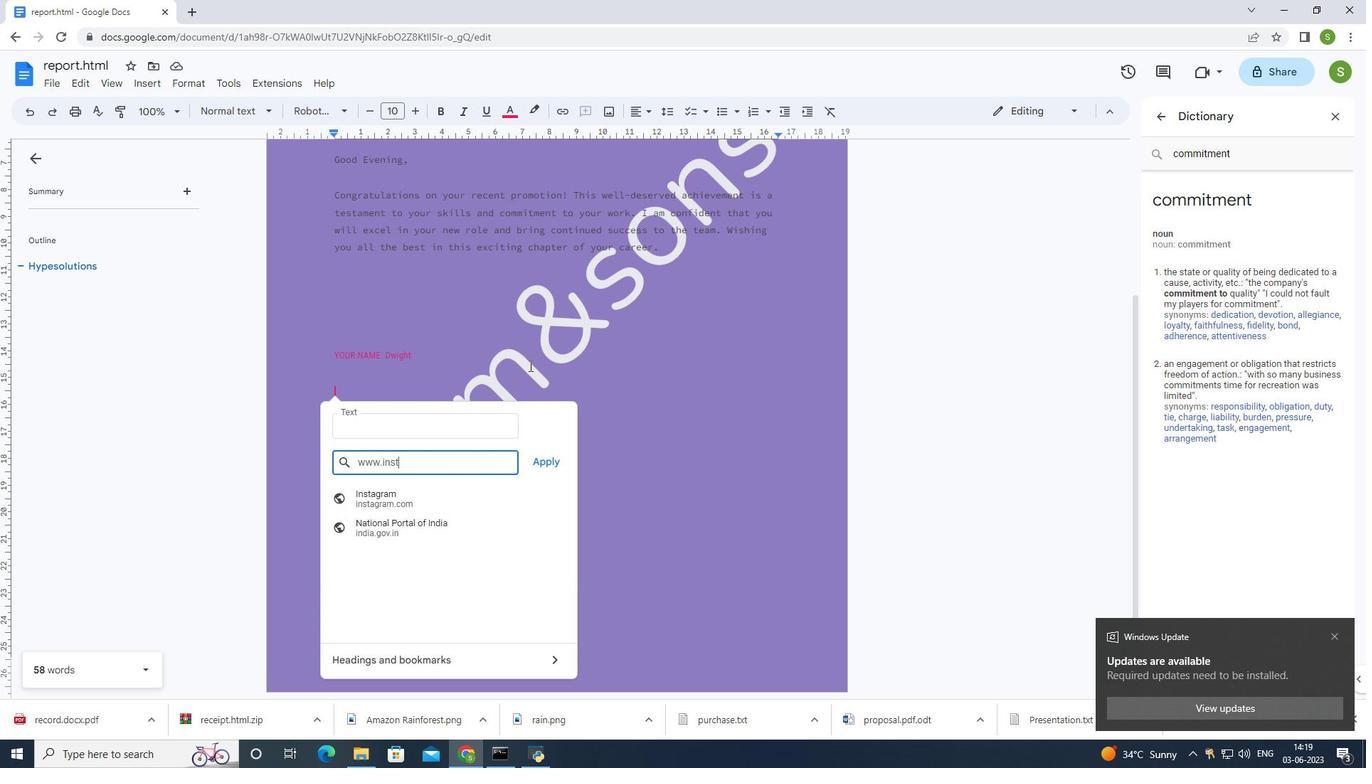 
Action: Key pressed agra
Screenshot: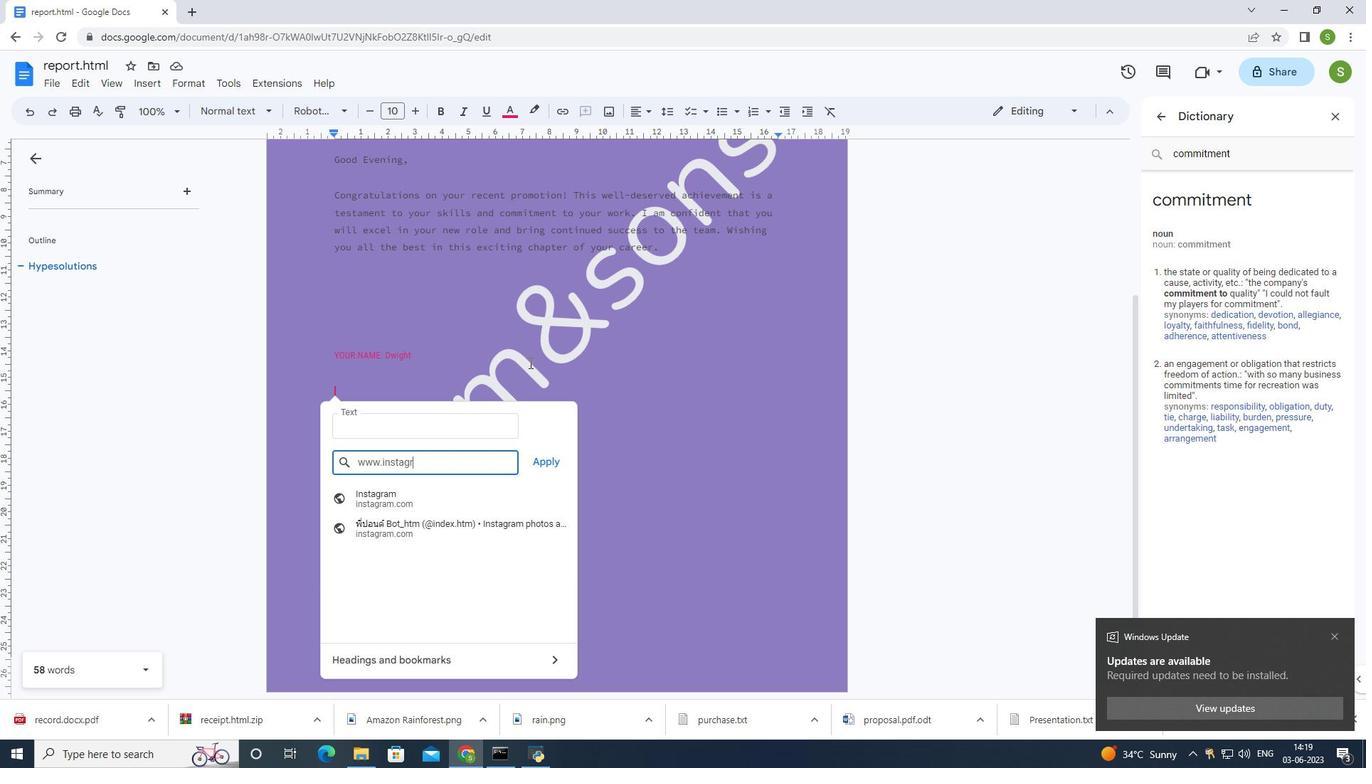 
Action: Mouse moved to (528, 362)
Screenshot: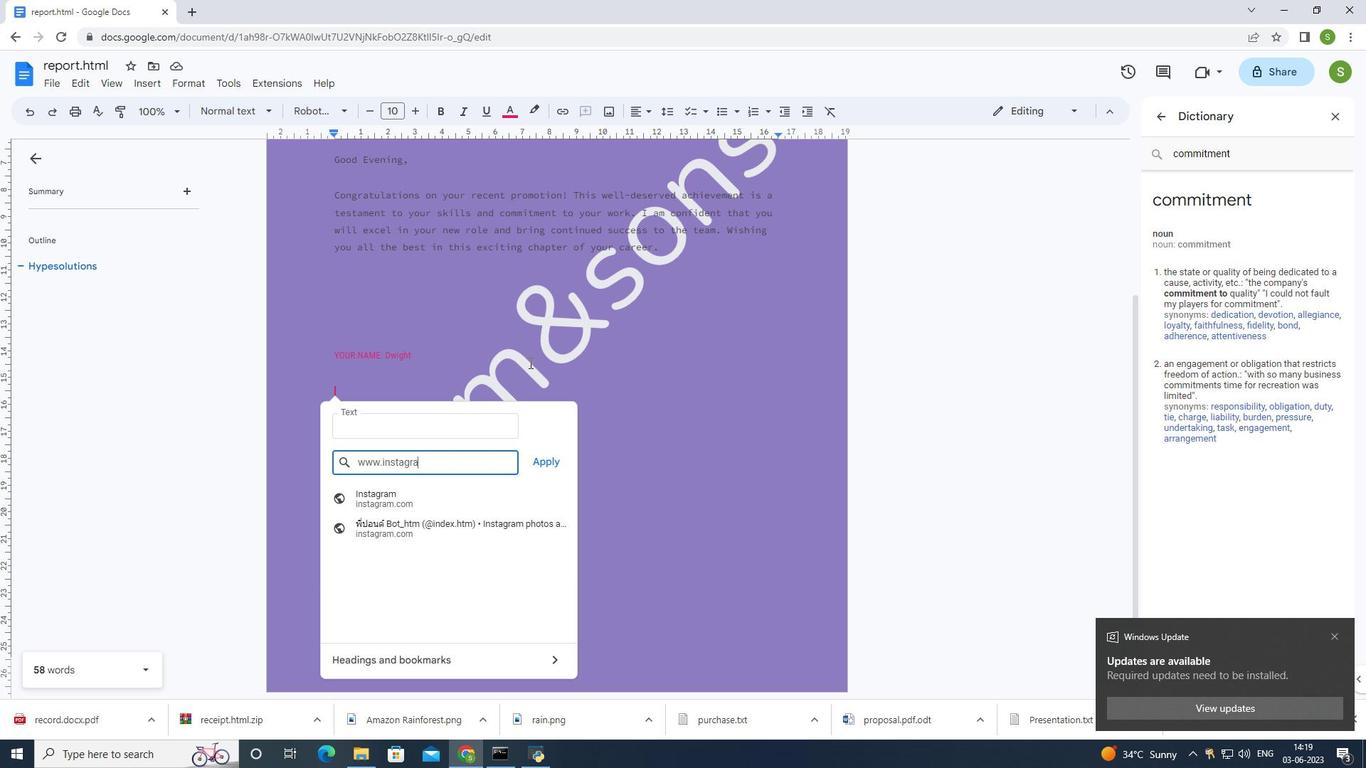 
Action: Key pressed m.
Screenshot: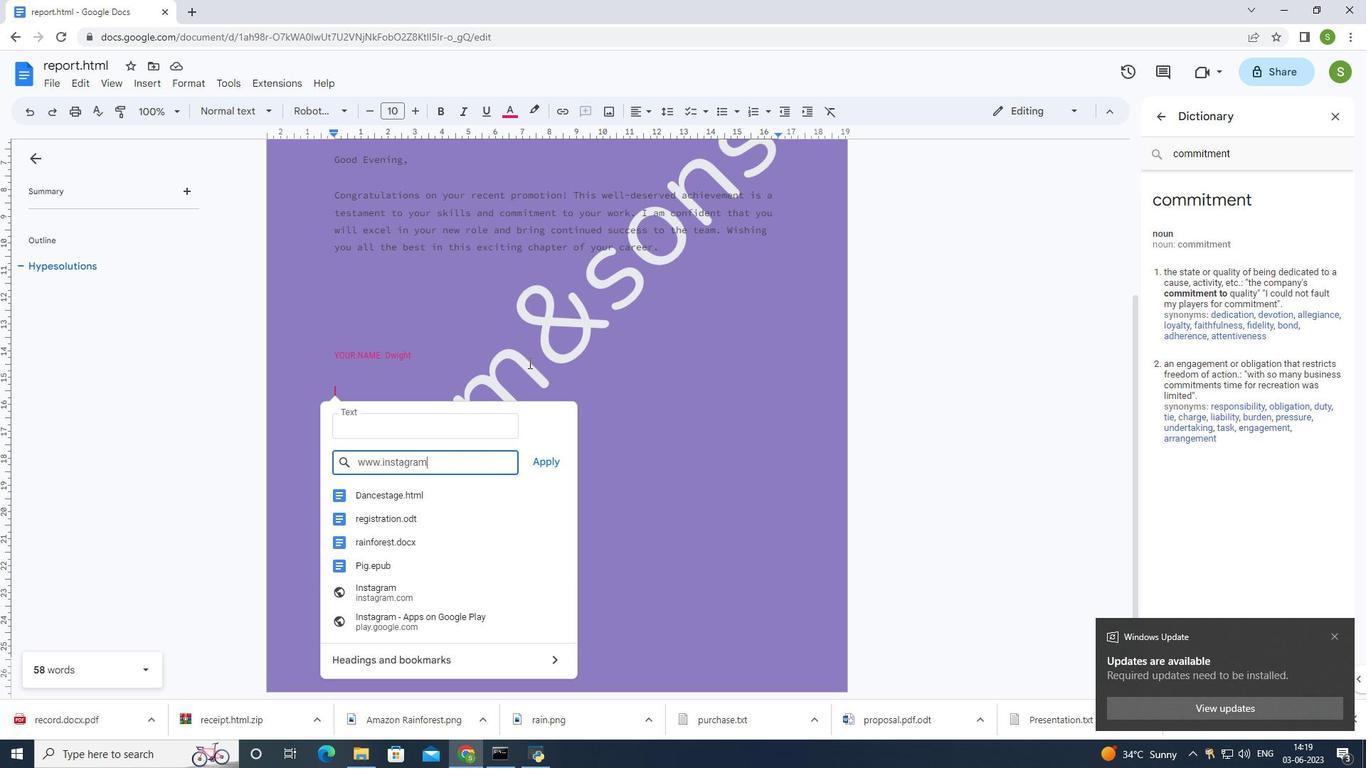 
Action: Mouse moved to (528, 362)
Screenshot: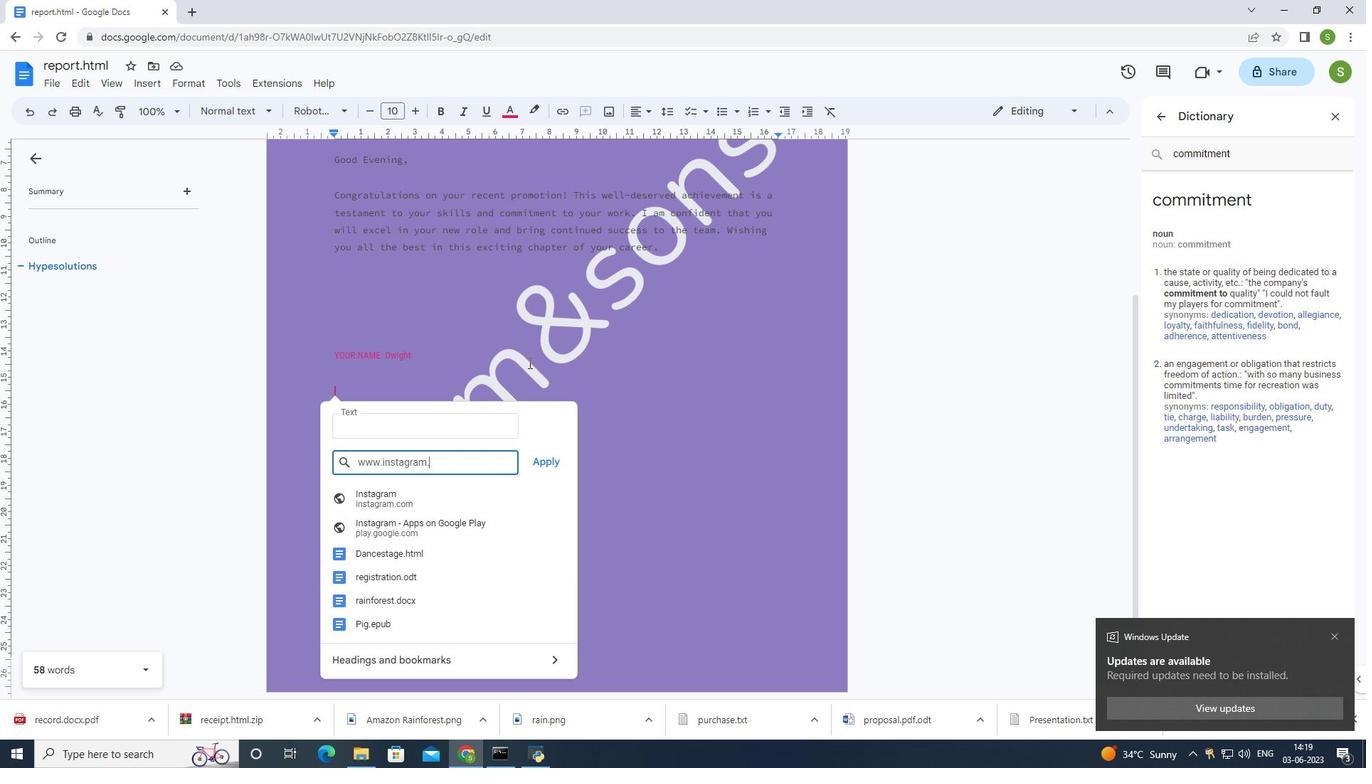 
Action: Key pressed c
Screenshot: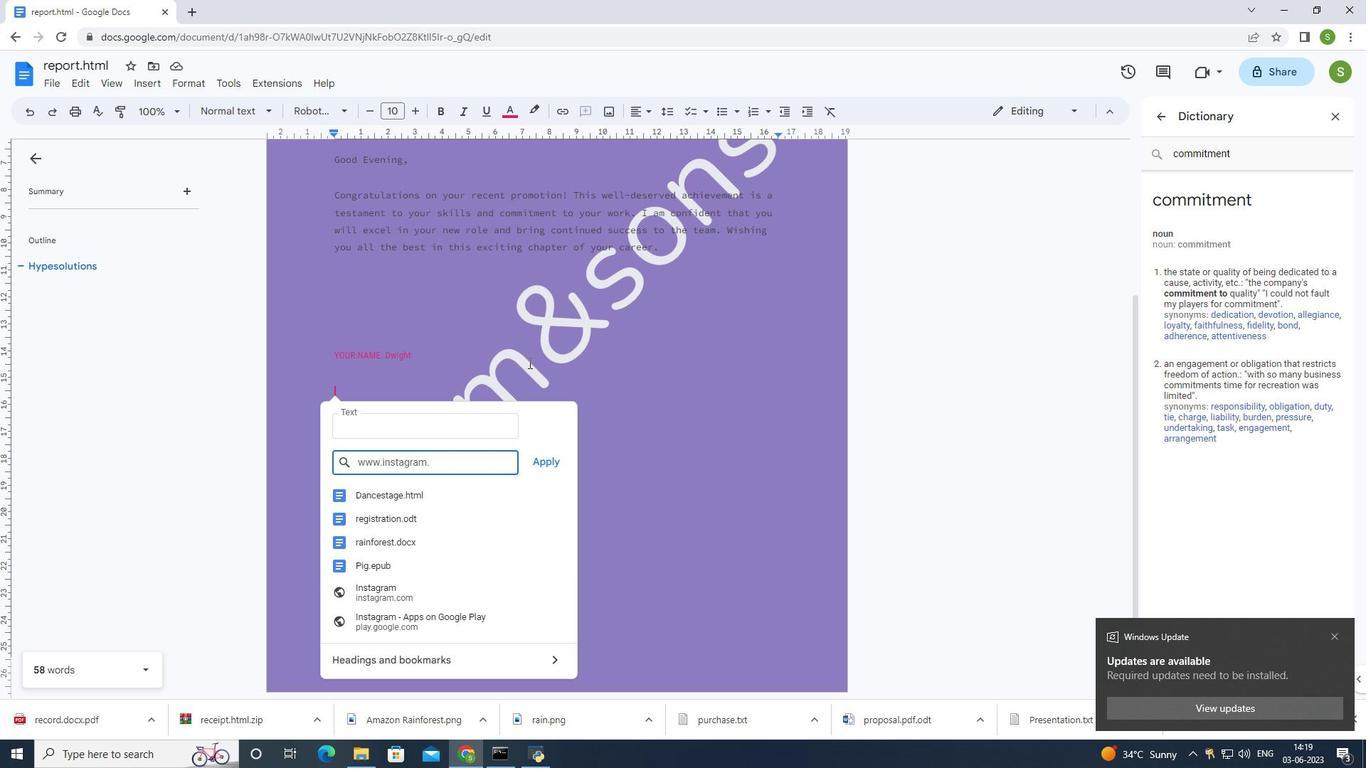 
Action: Mouse moved to (527, 361)
Screenshot: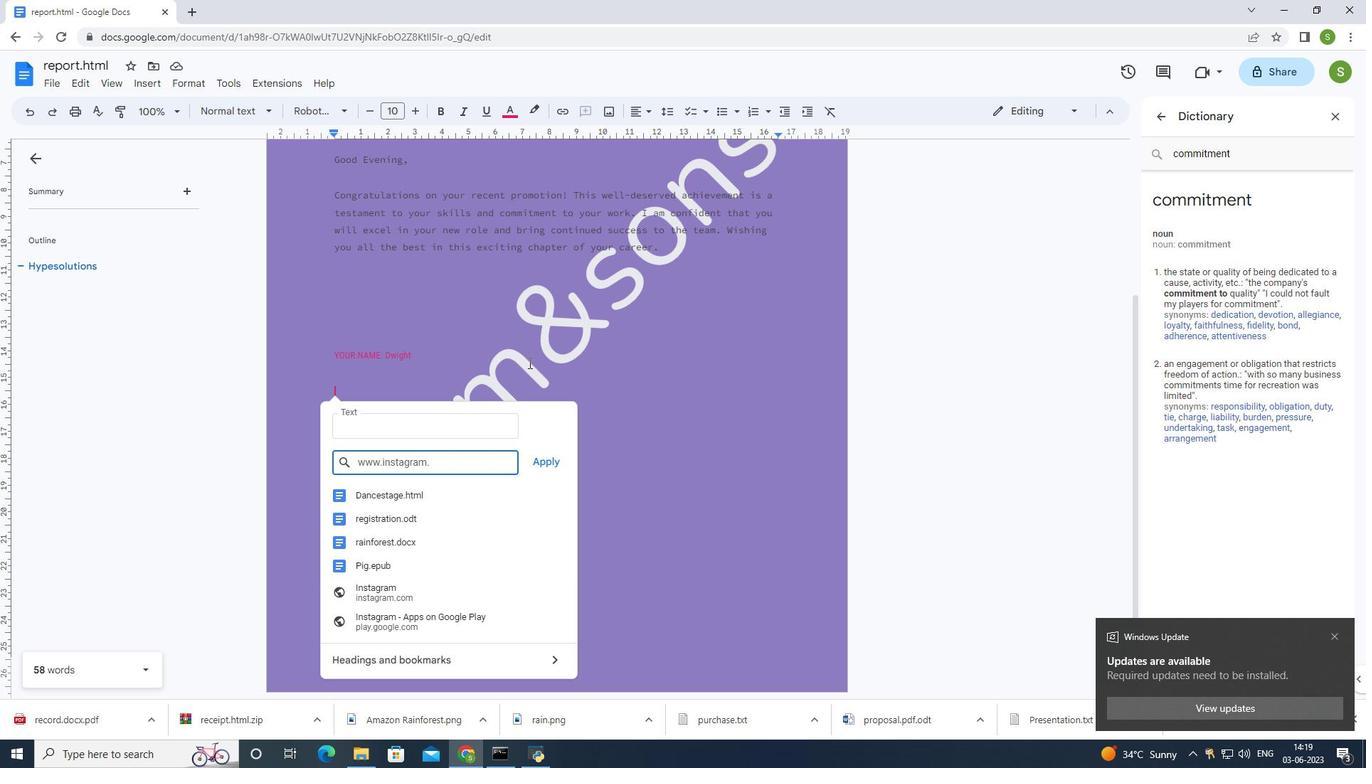 
Action: Key pressed o
Screenshot: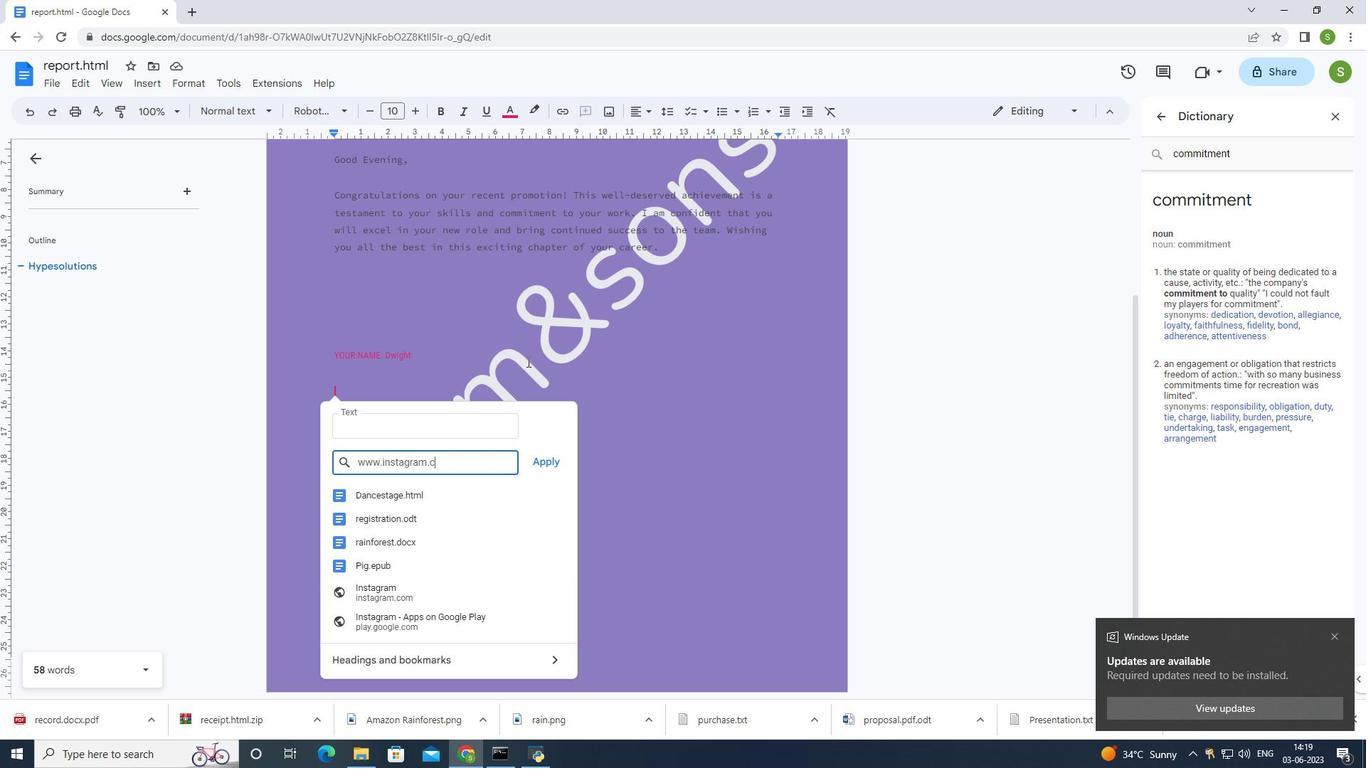 
Action: Mouse moved to (527, 360)
Screenshot: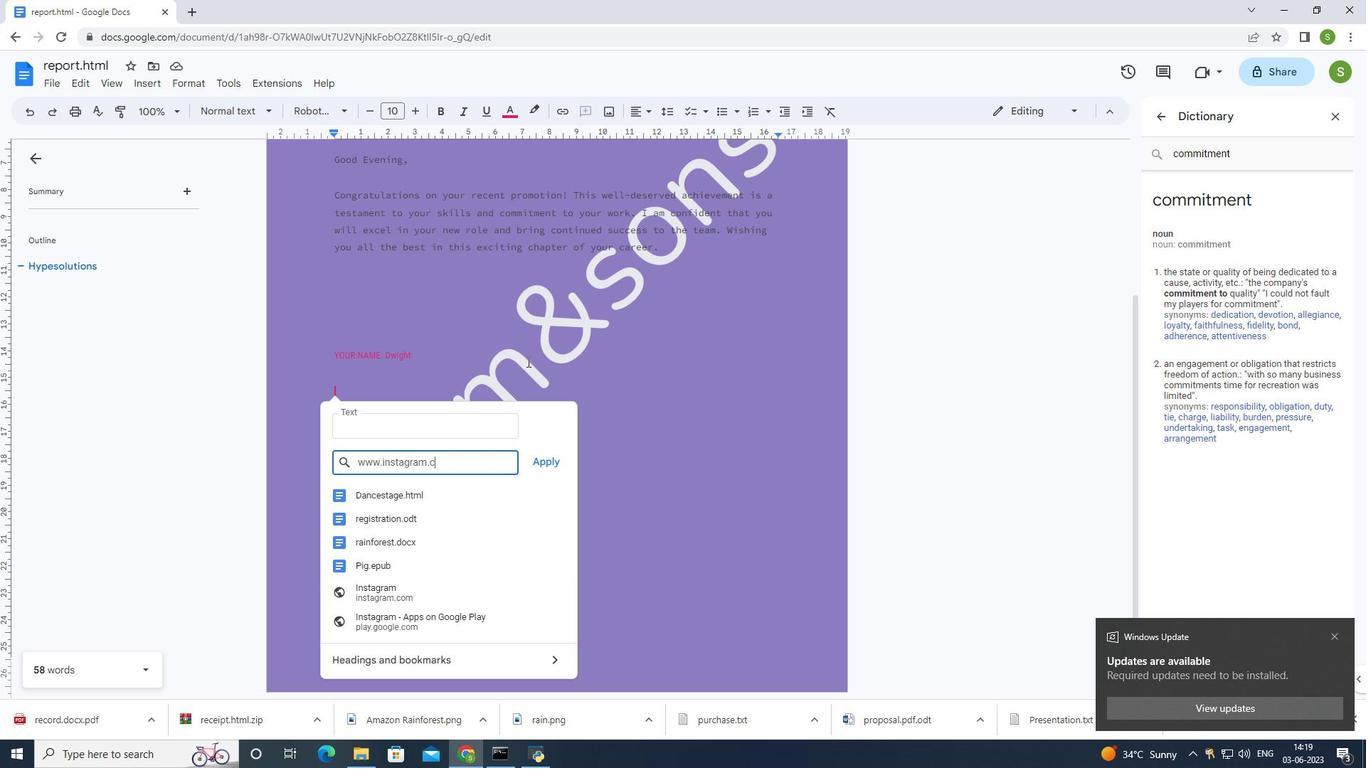 
Action: Key pressed m
Screenshot: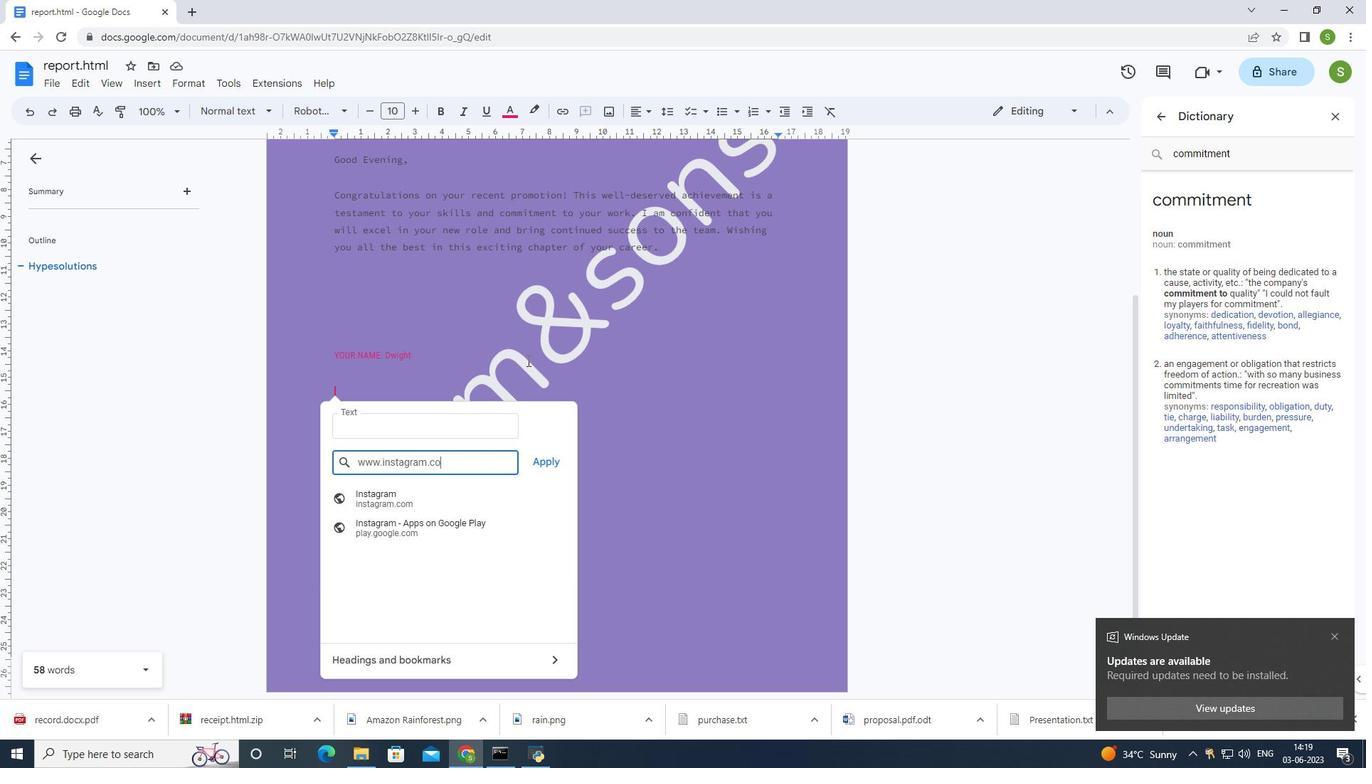 
Action: Mouse moved to (526, 361)
Screenshot: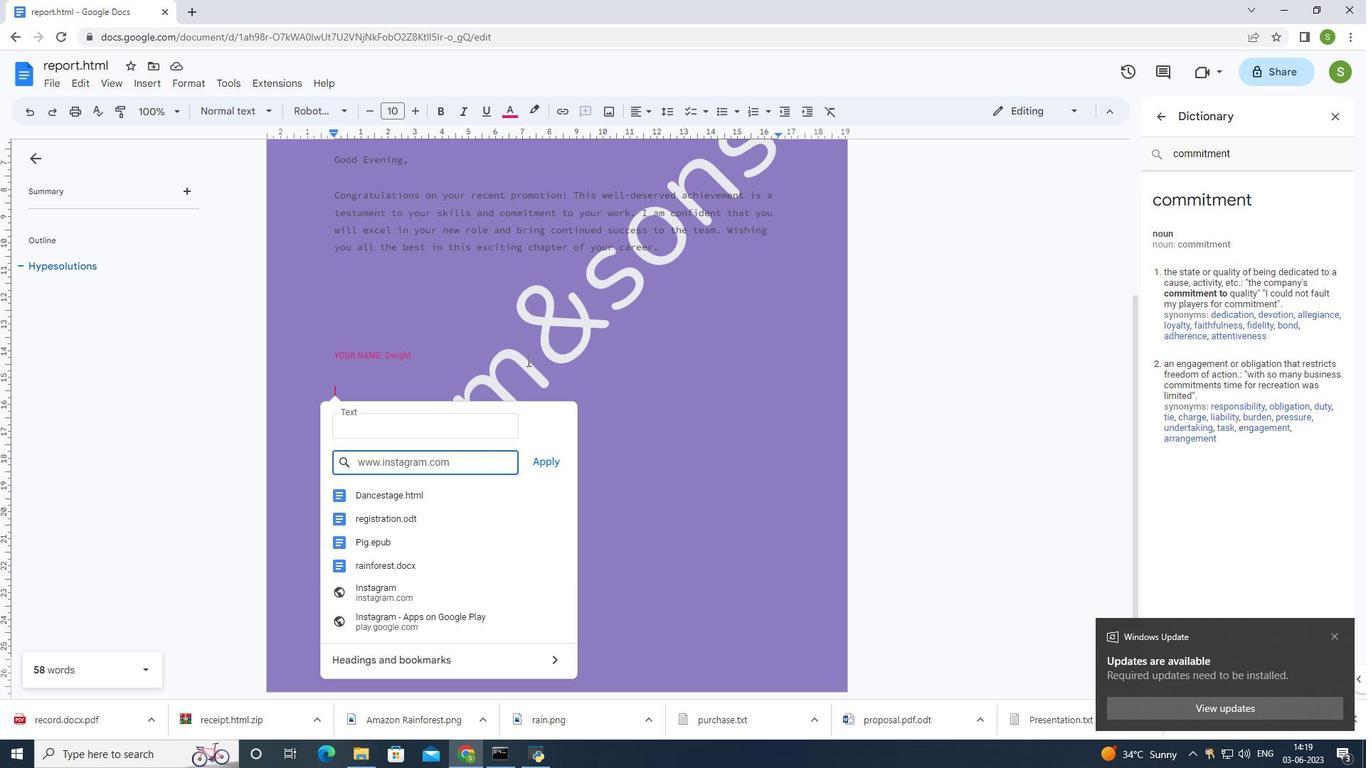
Action: Key pressed <Key.enter>
Screenshot: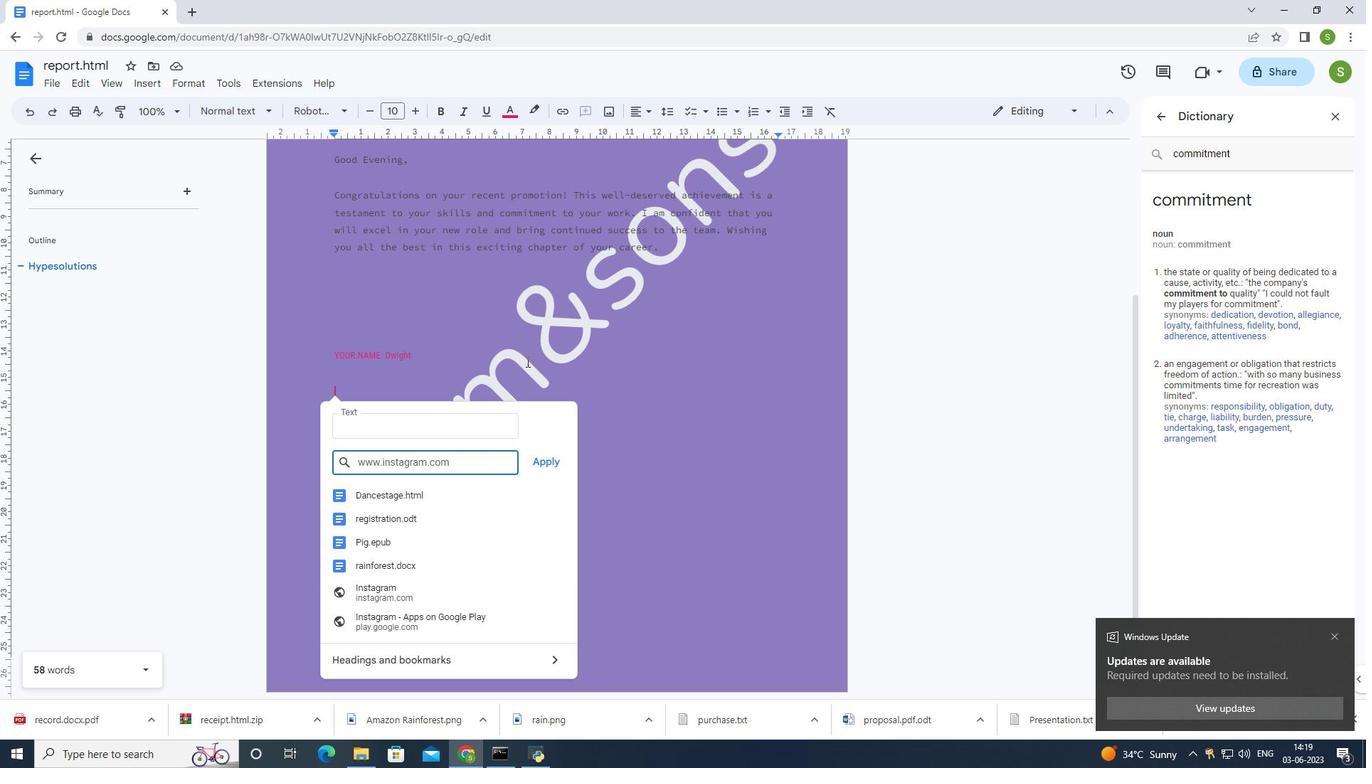 
Action: Mouse moved to (222, 185)
Screenshot: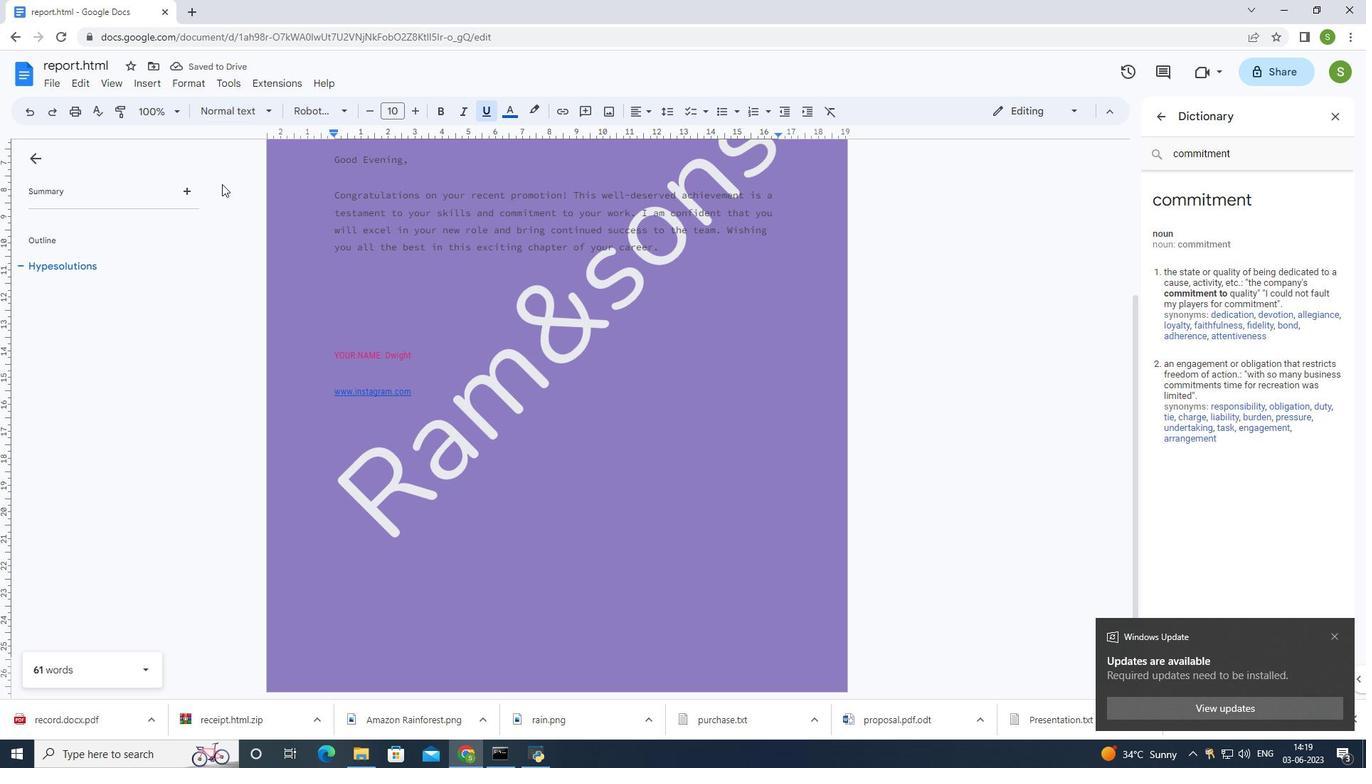 
